 Task: Look for space in Kassel, Germany from 12th July, 2023 to 16th July, 2023 for 8 adults in price range Rs.10000 to Rs.16000. Place can be private room with 8 bedrooms having 8 beds and 8 bathrooms. Property type can be house, flat, guest house, hotel. Amenities needed are: wifi, TV, free parkinig on premises, gym, breakfast. Booking option can be shelf check-in. Required host language is English.
Action: Mouse moved to (474, 115)
Screenshot: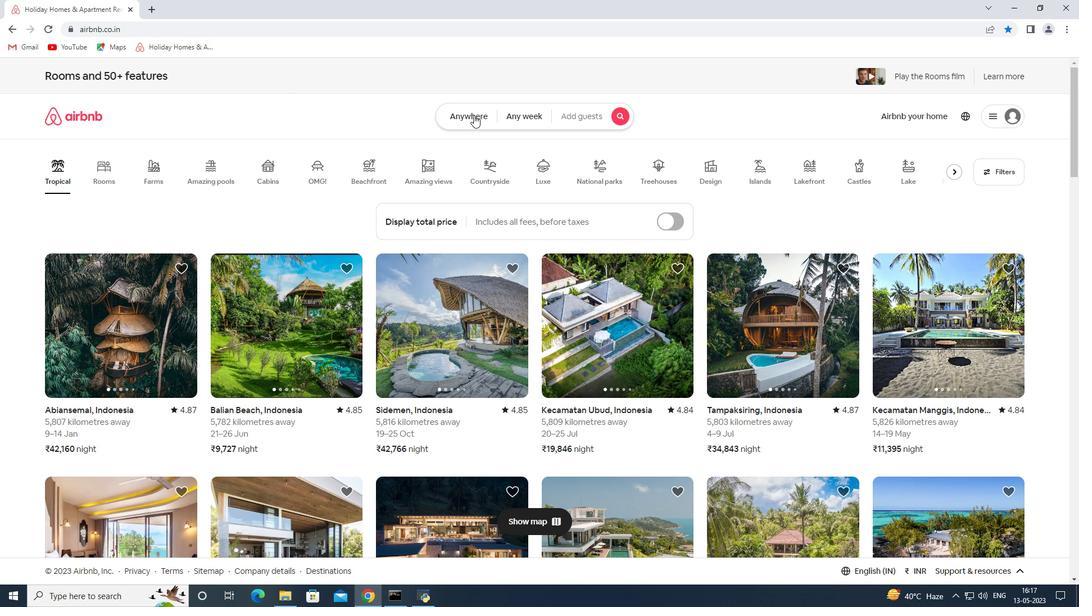 
Action: Mouse pressed left at (474, 115)
Screenshot: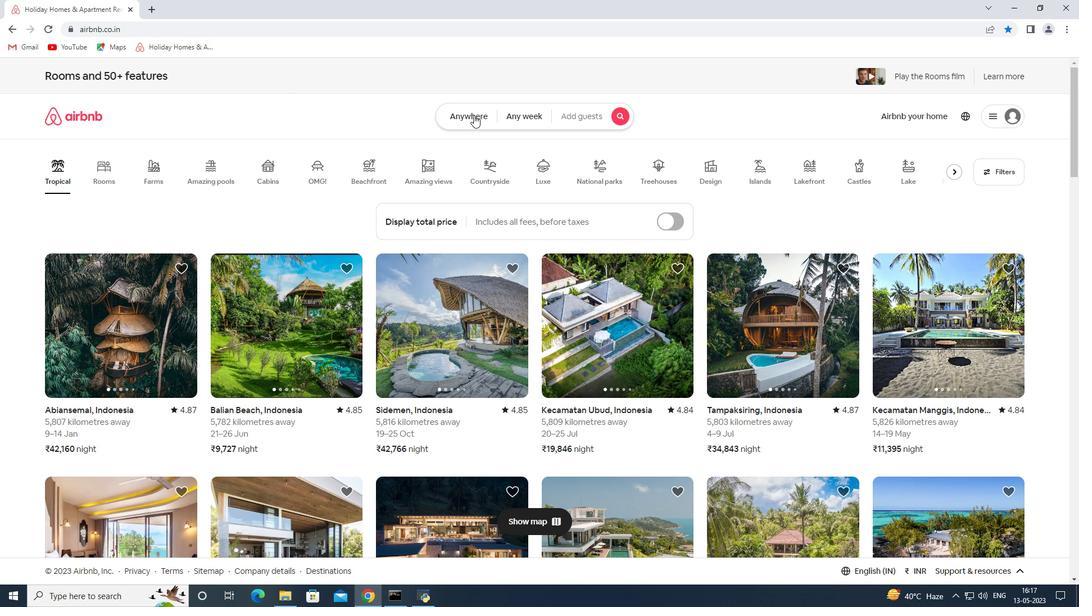 
Action: Mouse moved to (391, 159)
Screenshot: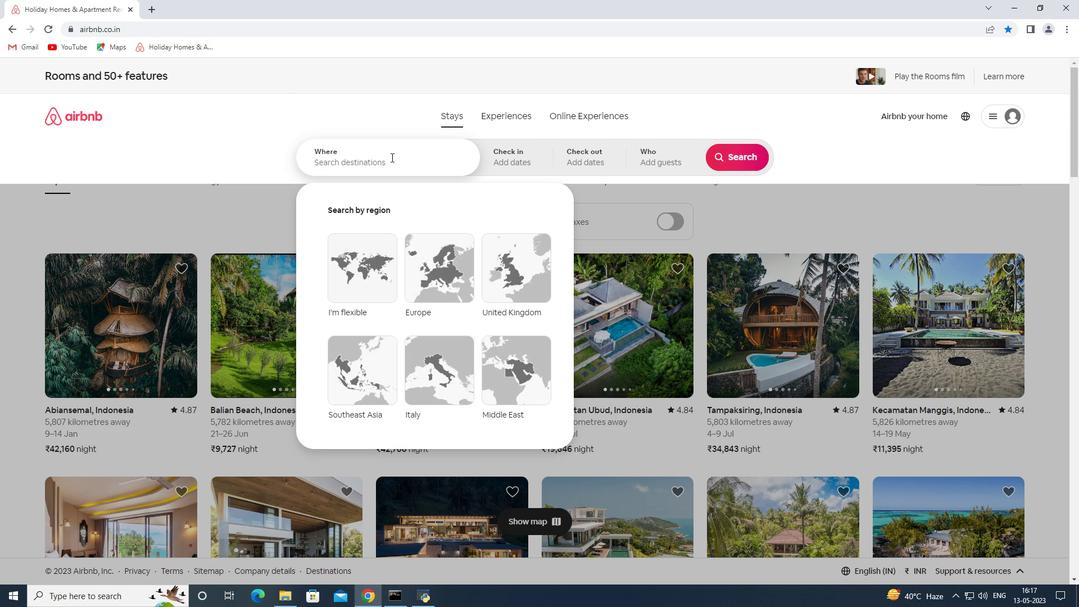
Action: Mouse pressed left at (391, 159)
Screenshot: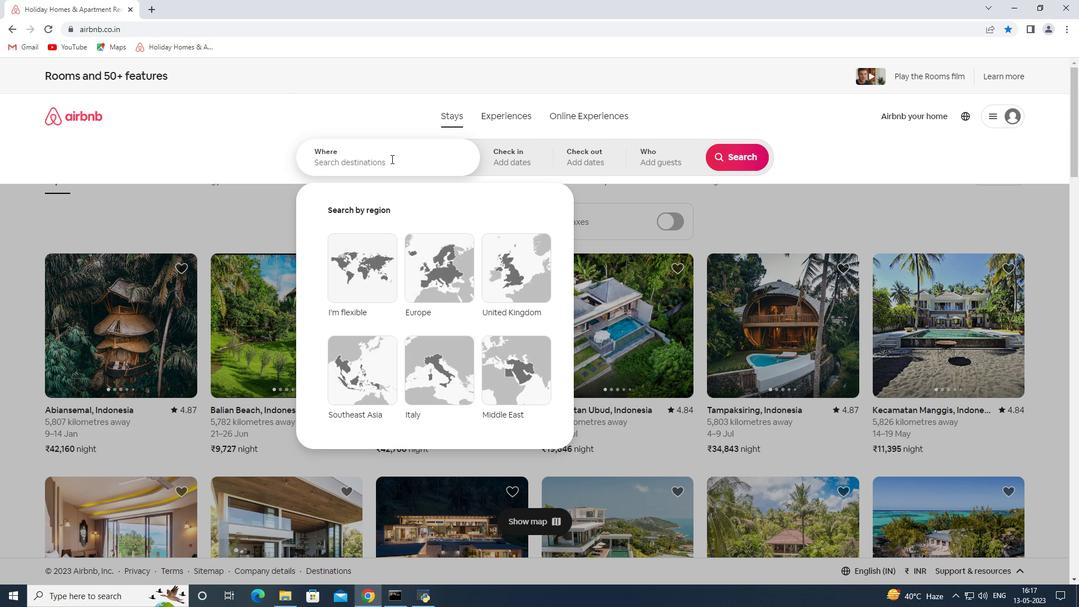 
Action: Key pressed <Key.shift_r>Kessel<Key.space><Key.shift>Ger
Screenshot: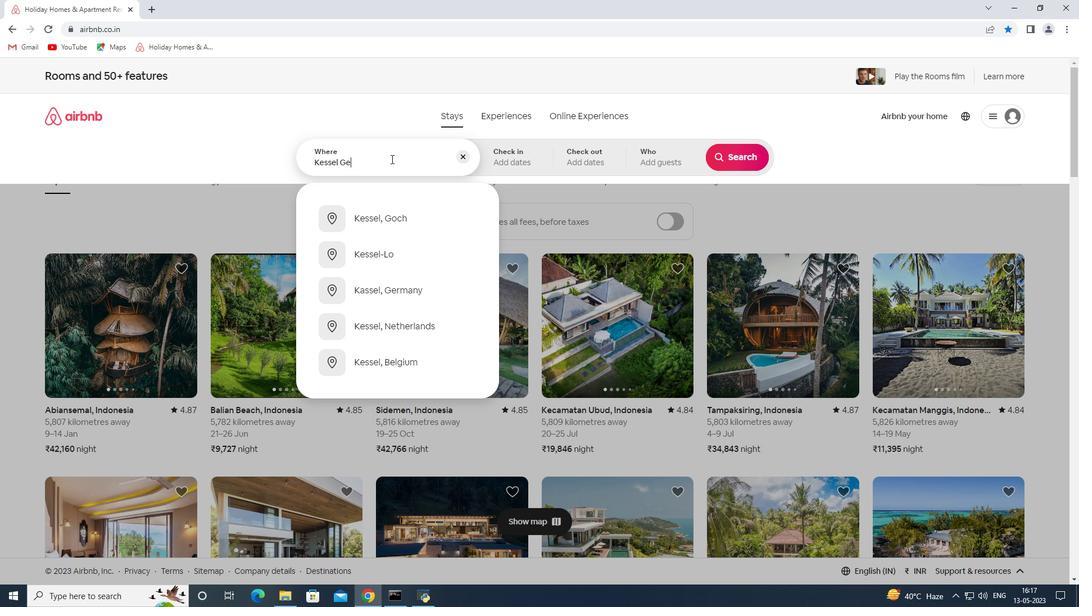 
Action: Mouse moved to (420, 223)
Screenshot: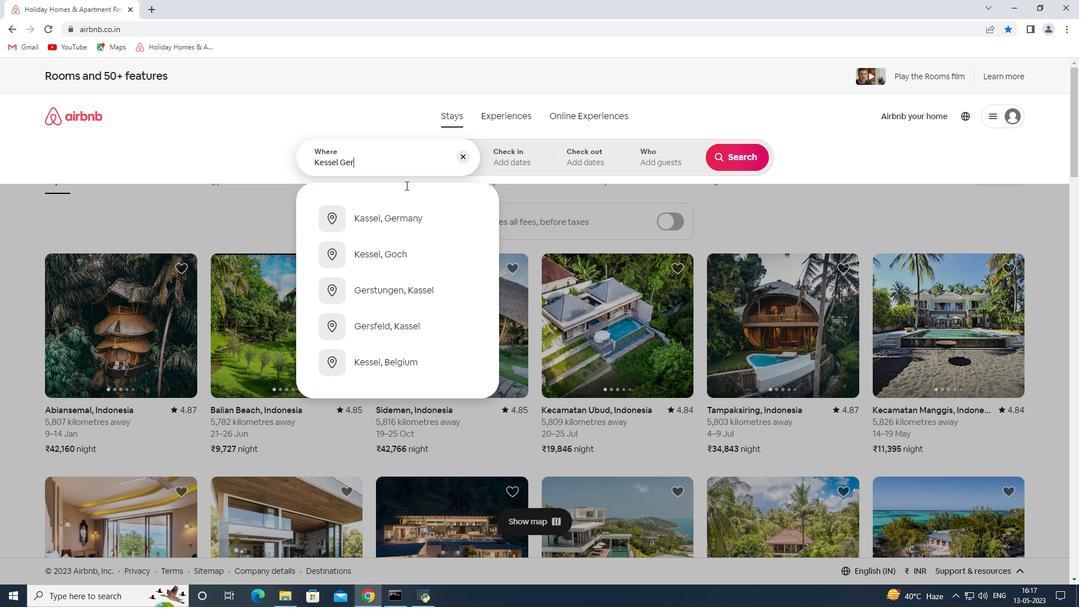 
Action: Mouse pressed left at (420, 223)
Screenshot: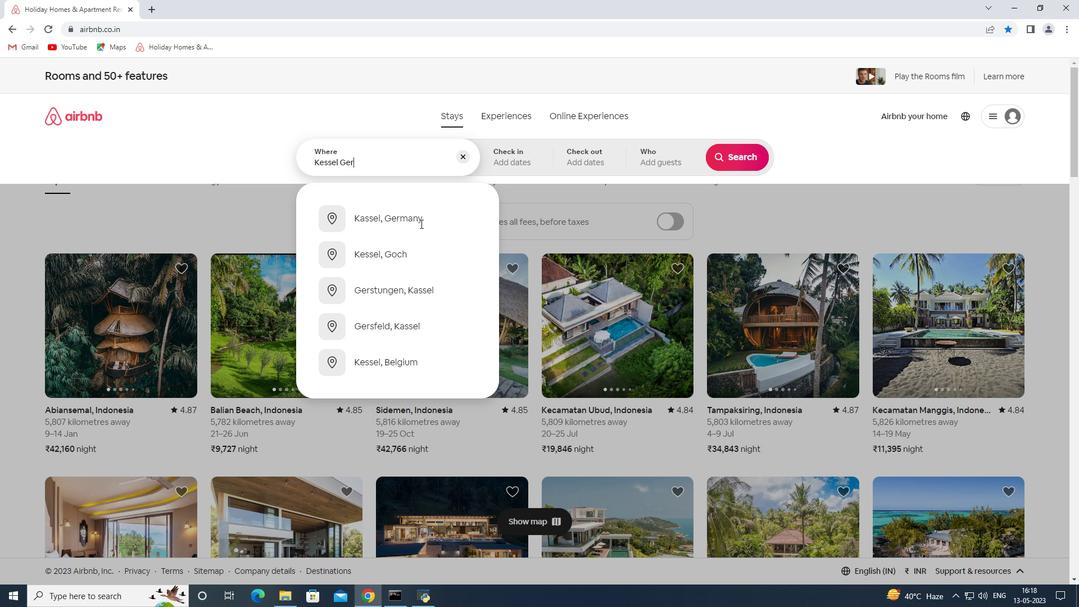 
Action: Mouse moved to (734, 248)
Screenshot: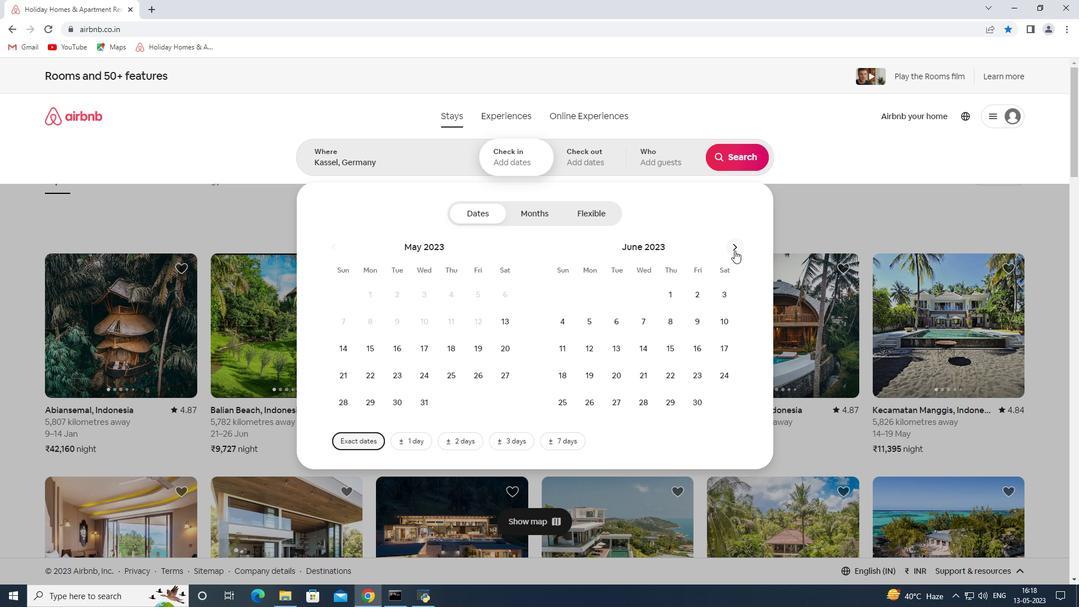 
Action: Mouse pressed left at (734, 248)
Screenshot: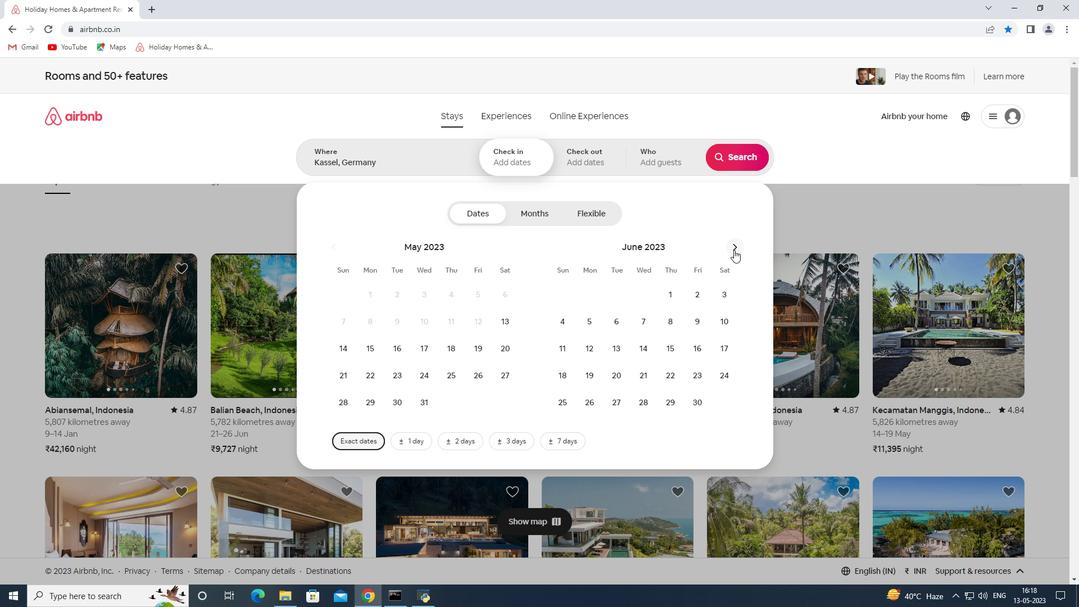 
Action: Mouse moved to (646, 351)
Screenshot: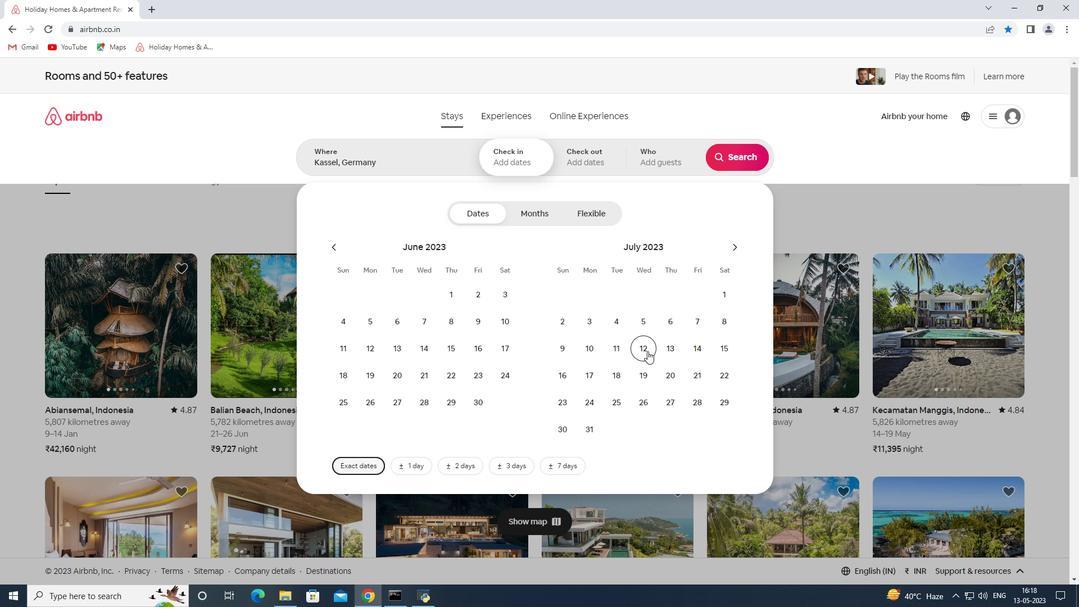 
Action: Mouse pressed left at (646, 351)
Screenshot: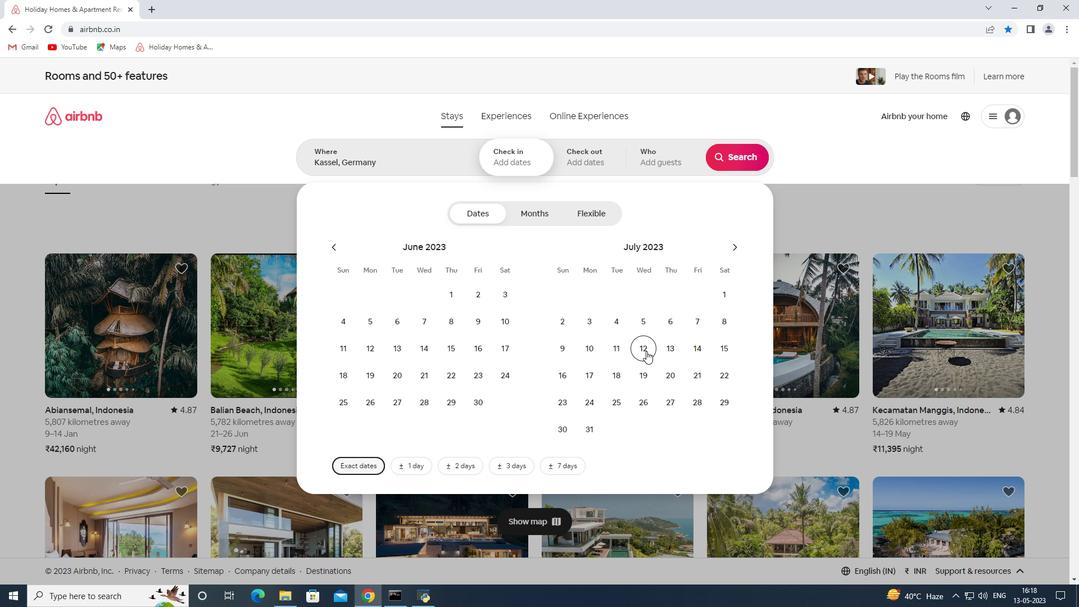 
Action: Mouse moved to (566, 376)
Screenshot: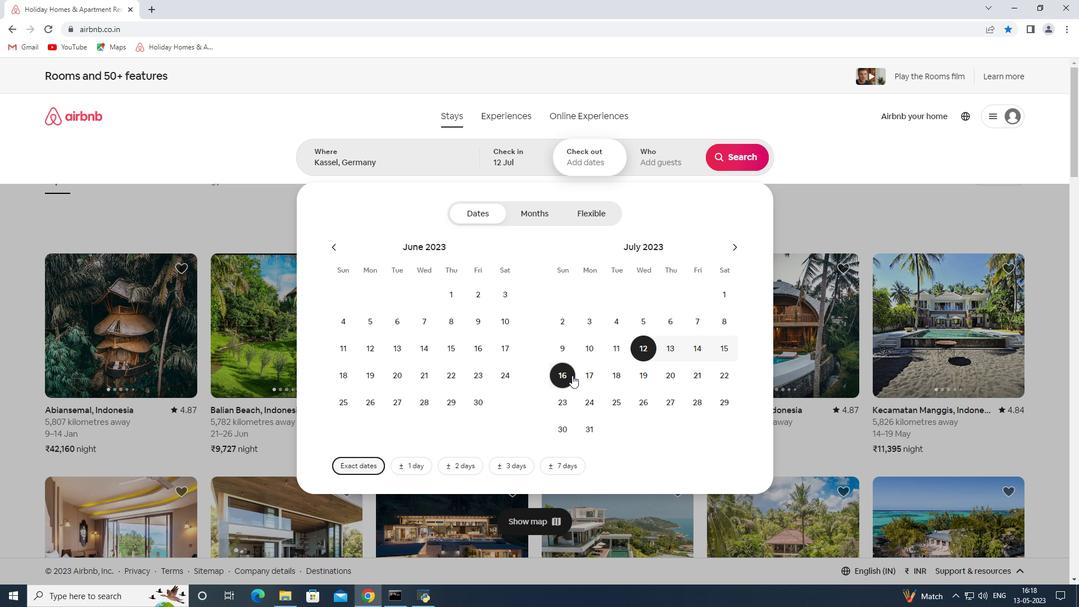 
Action: Mouse pressed left at (566, 376)
Screenshot: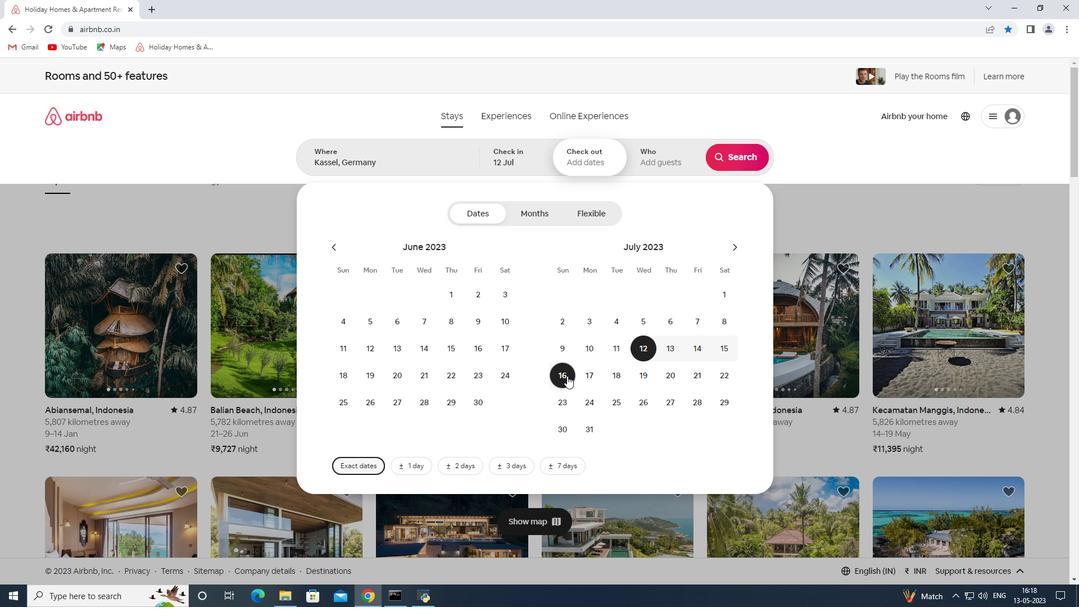 
Action: Mouse moved to (657, 163)
Screenshot: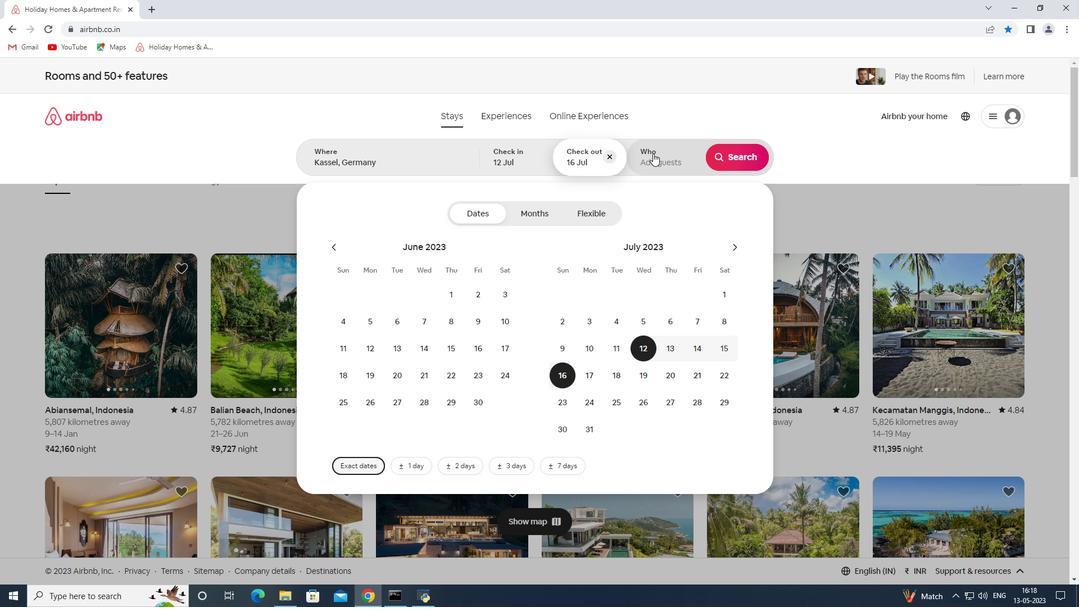 
Action: Mouse pressed left at (657, 163)
Screenshot: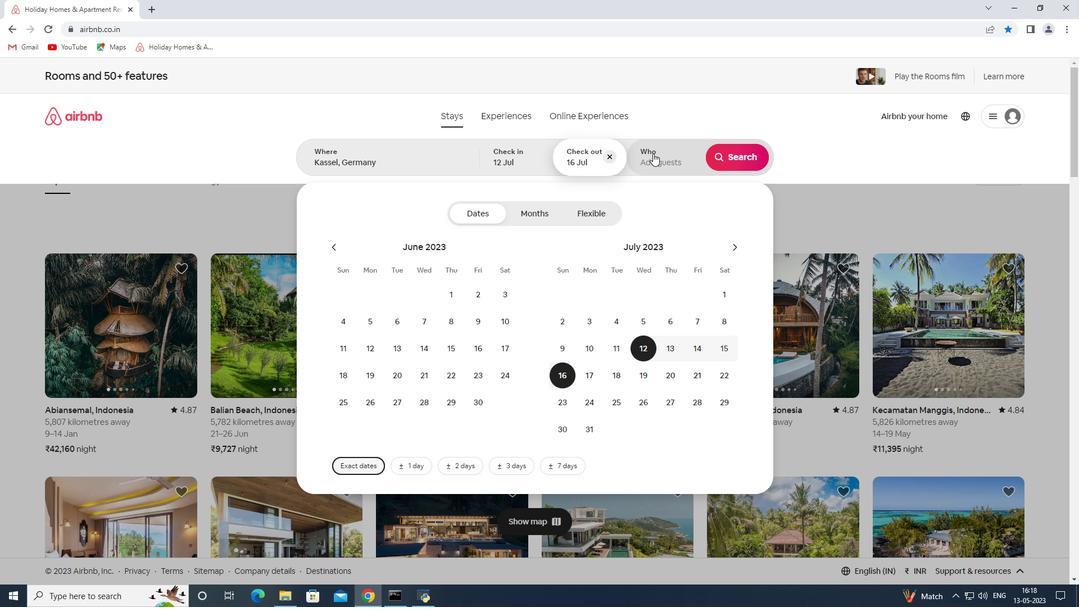 
Action: Mouse moved to (741, 212)
Screenshot: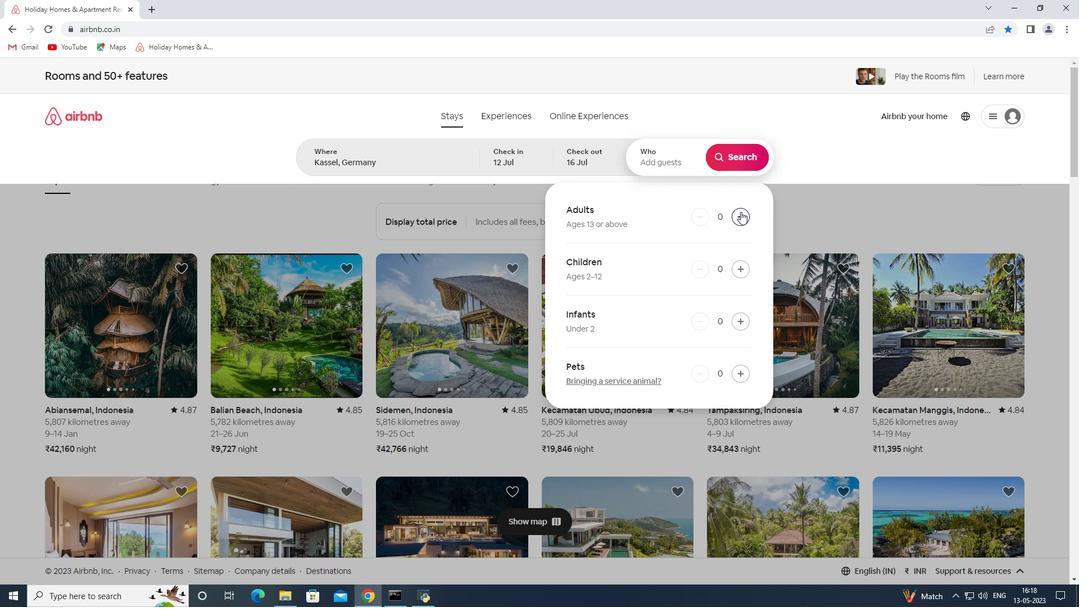 
Action: Mouse pressed left at (741, 212)
Screenshot: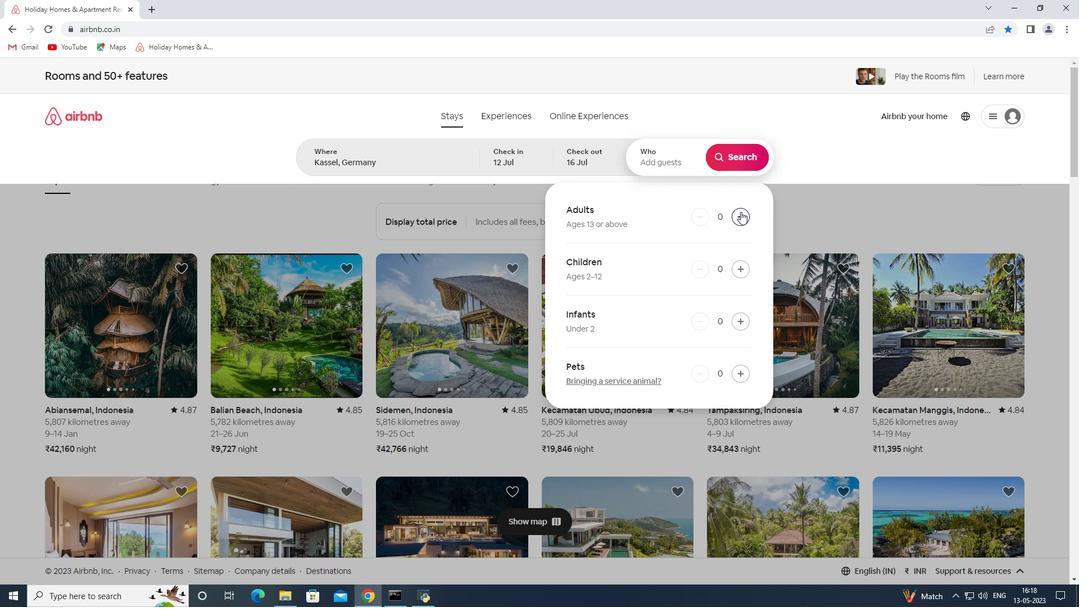 
Action: Mouse pressed left at (741, 212)
Screenshot: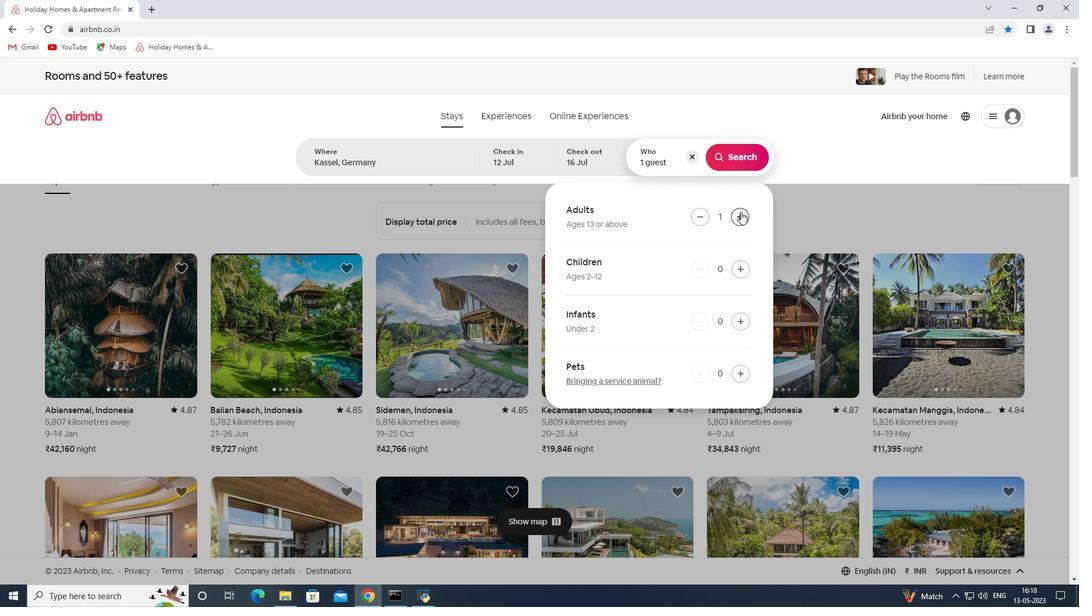 
Action: Mouse moved to (741, 212)
Screenshot: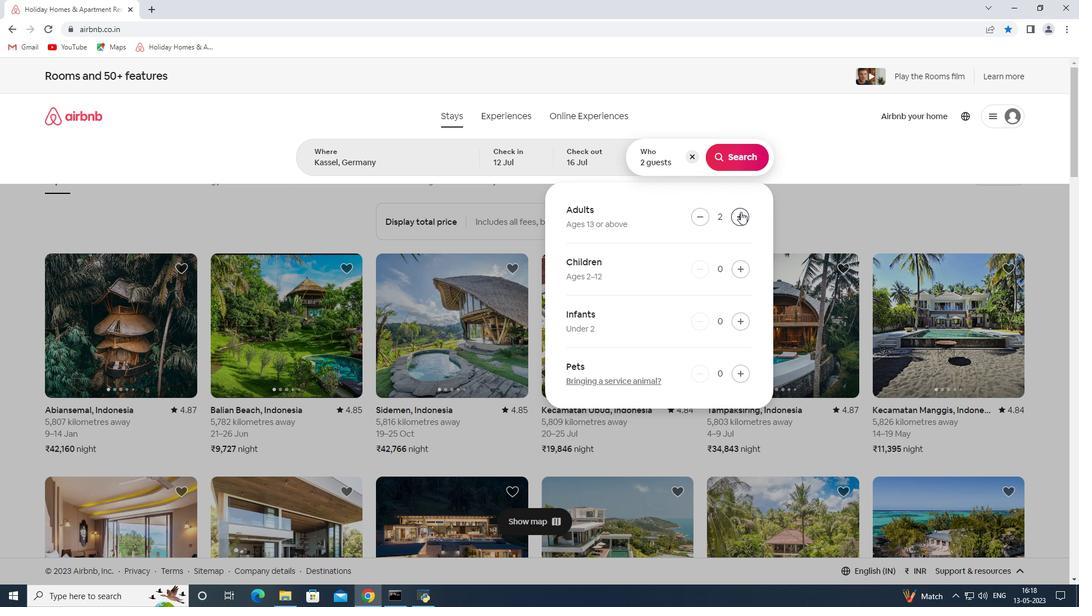 
Action: Mouse pressed left at (741, 212)
Screenshot: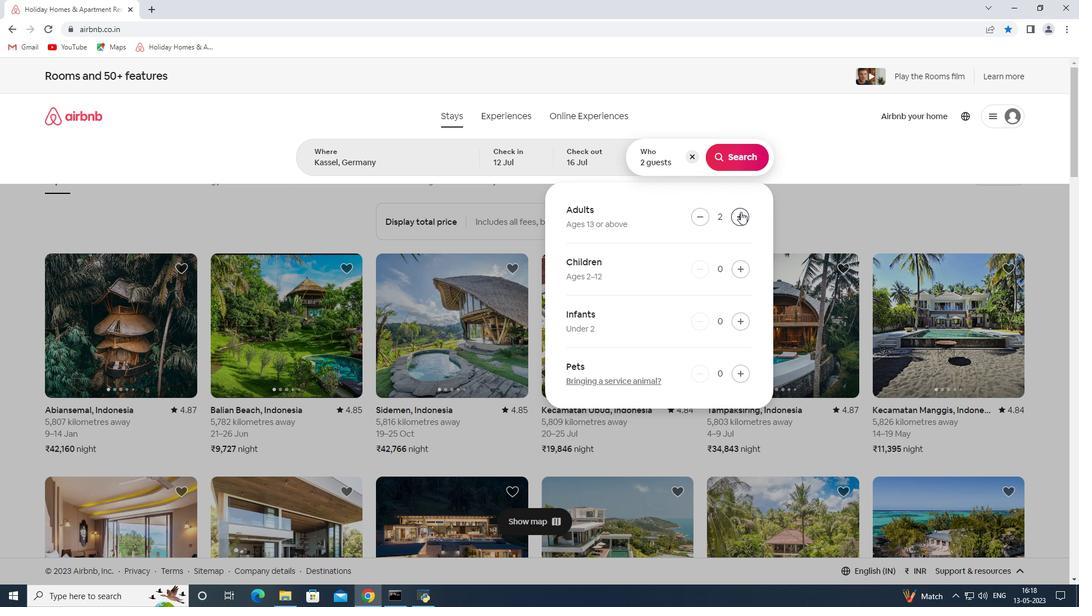
Action: Mouse pressed left at (741, 212)
Screenshot: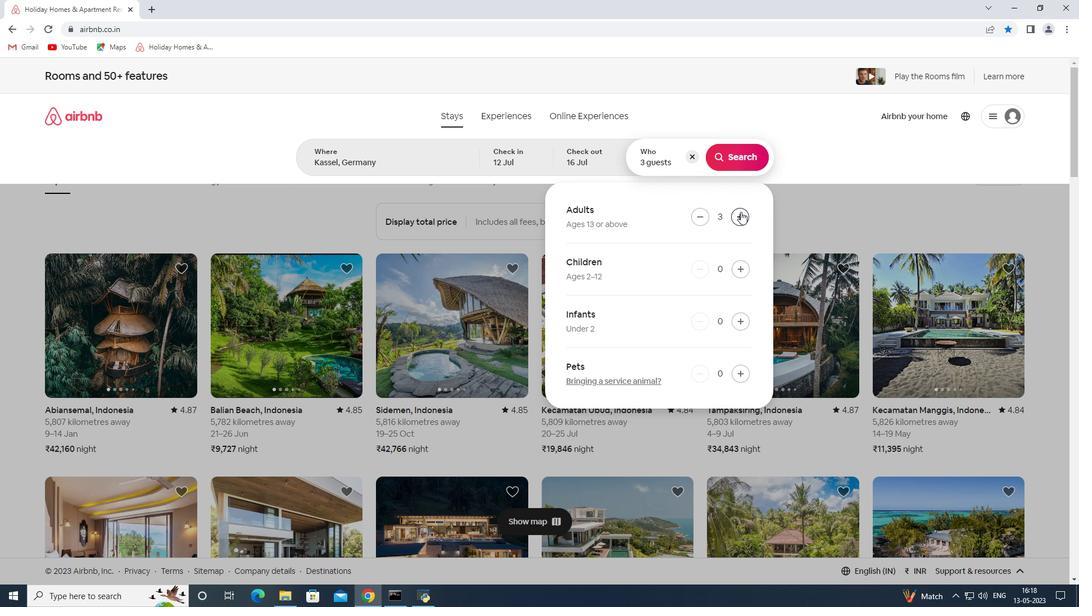 
Action: Mouse pressed left at (741, 212)
Screenshot: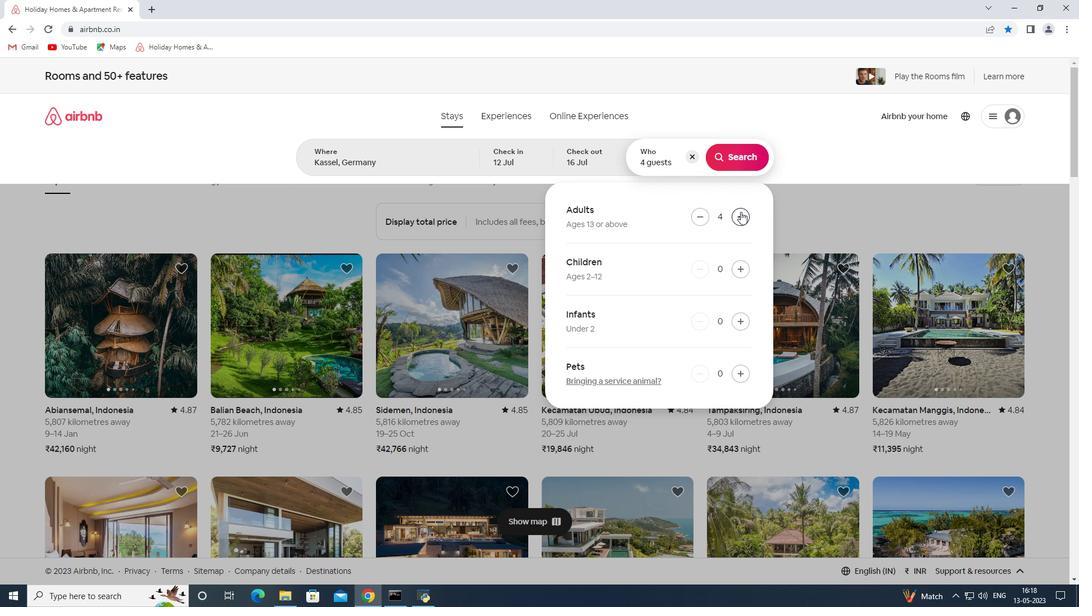 
Action: Mouse pressed left at (741, 212)
Screenshot: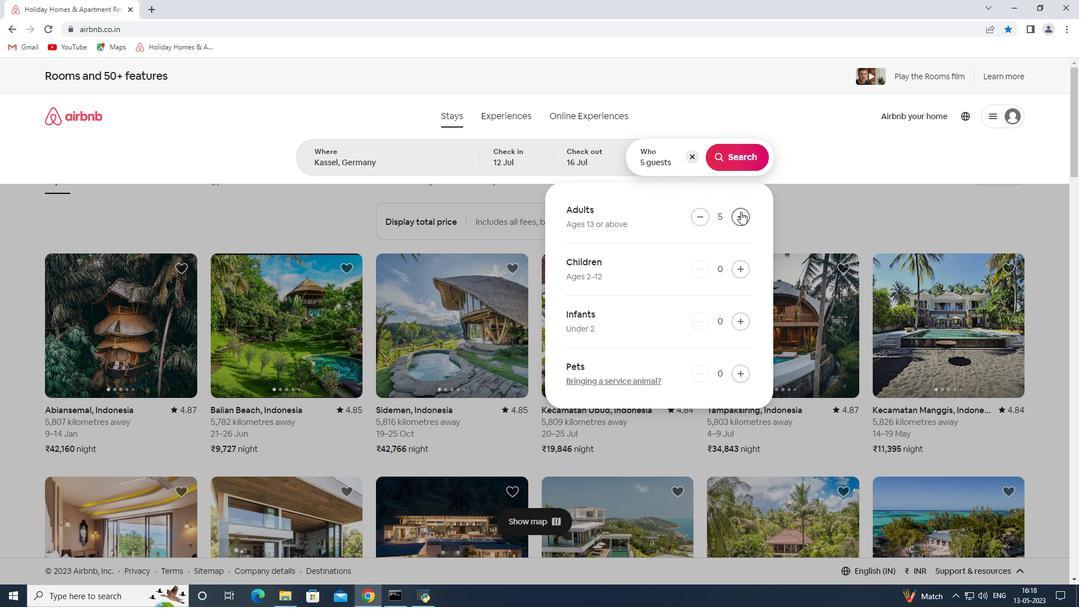 
Action: Mouse pressed left at (741, 212)
Screenshot: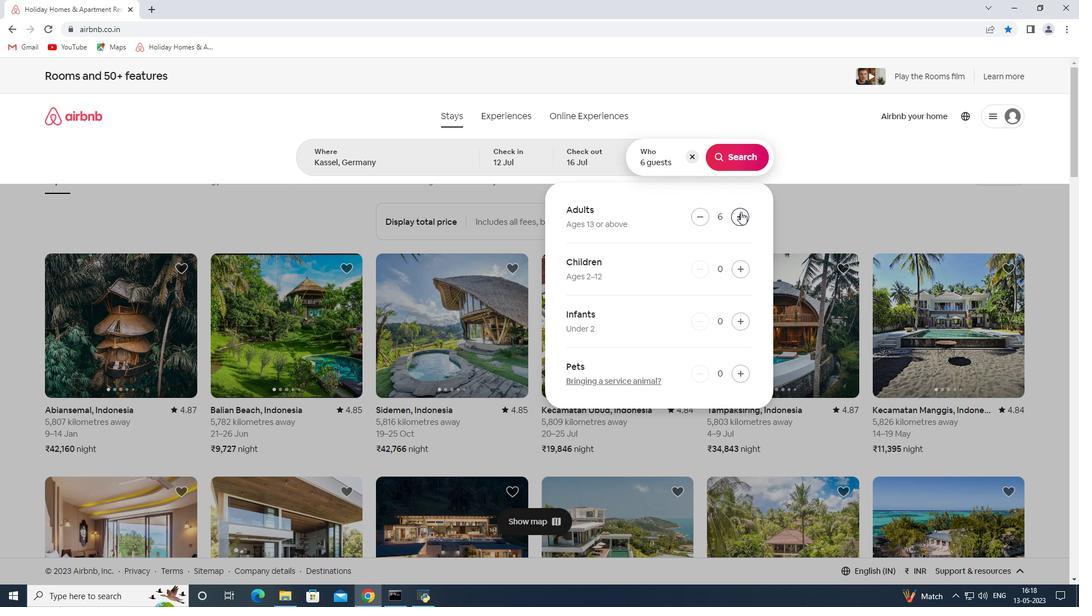 
Action: Mouse pressed left at (741, 212)
Screenshot: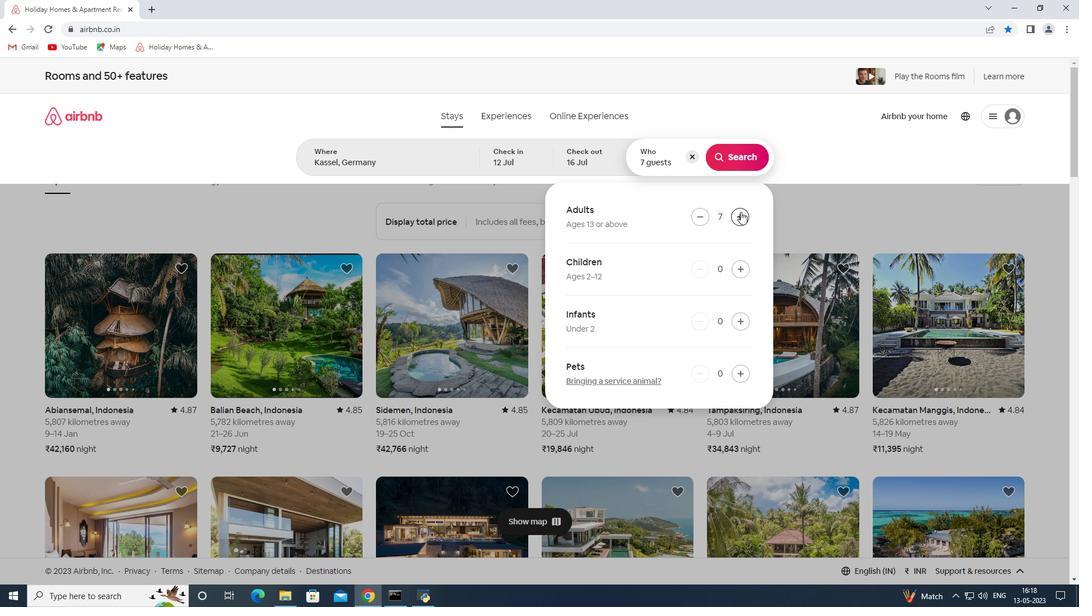 
Action: Mouse moved to (733, 162)
Screenshot: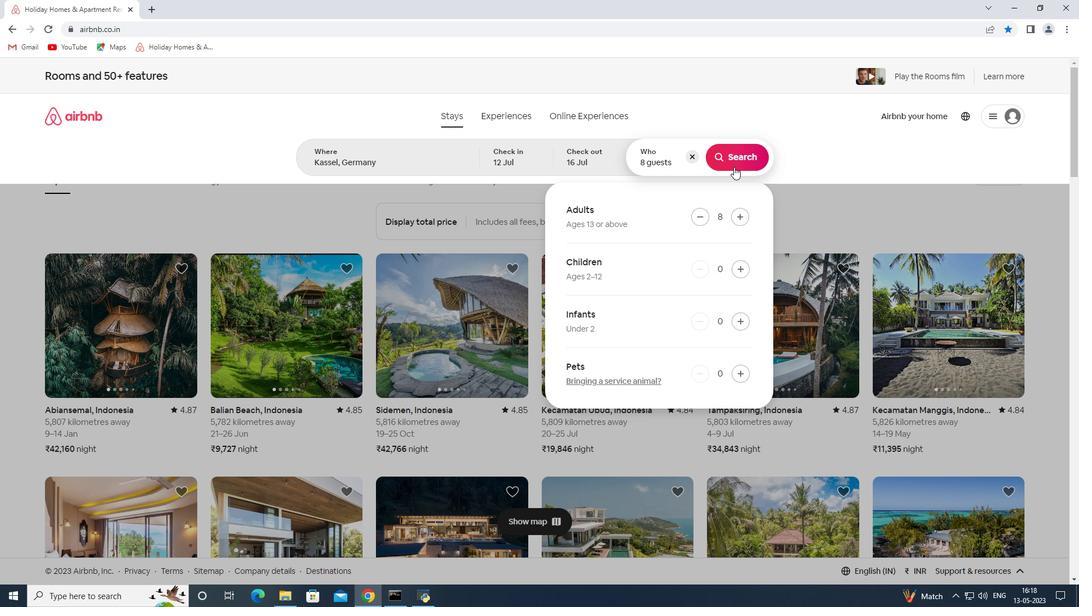 
Action: Mouse pressed left at (733, 162)
Screenshot: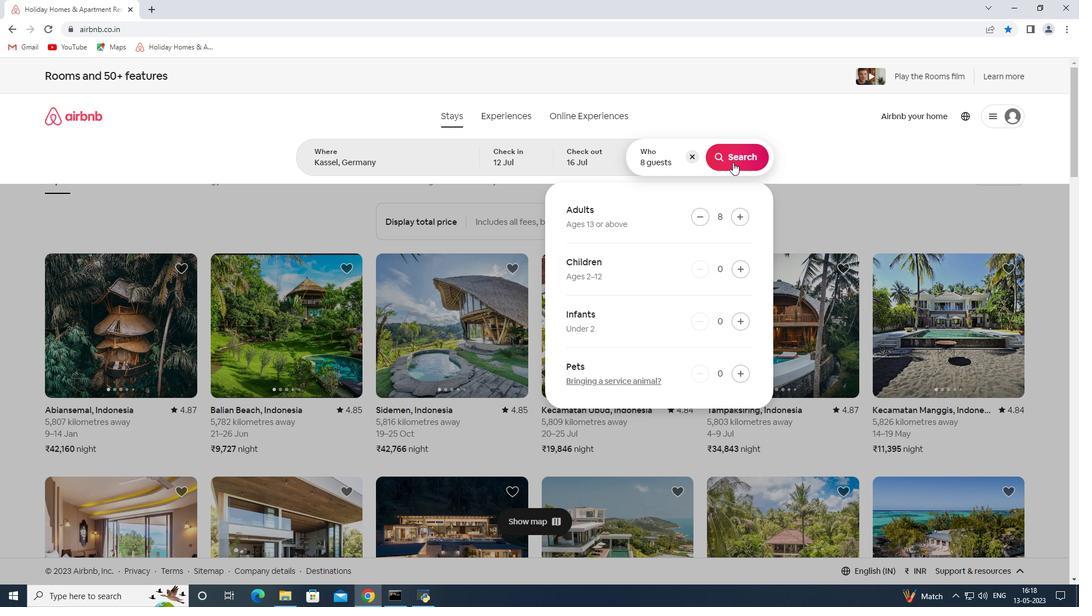 
Action: Mouse moved to (1019, 131)
Screenshot: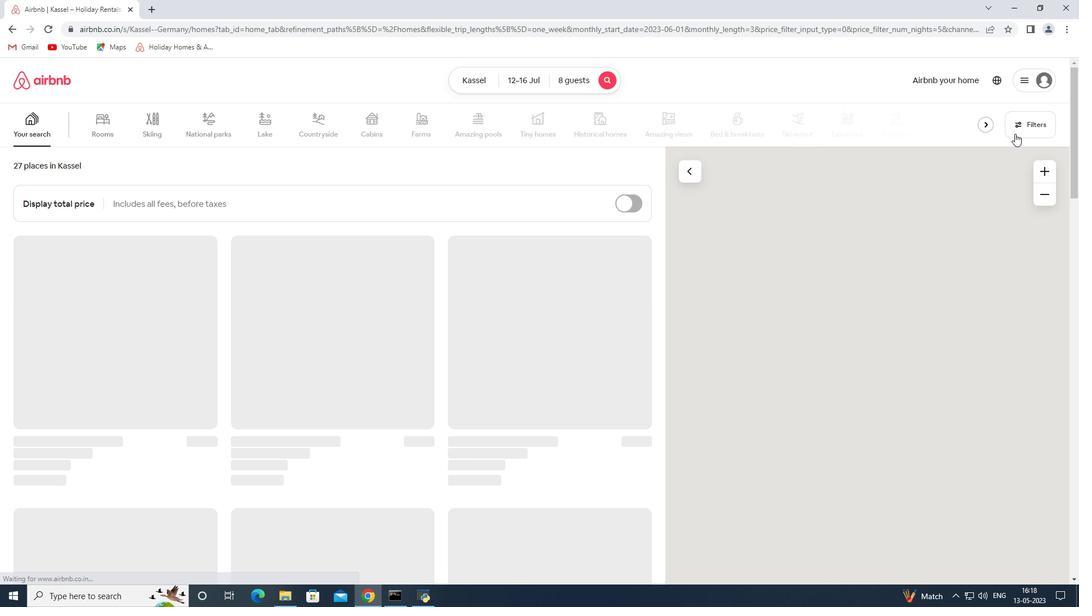 
Action: Mouse pressed left at (1019, 131)
Screenshot: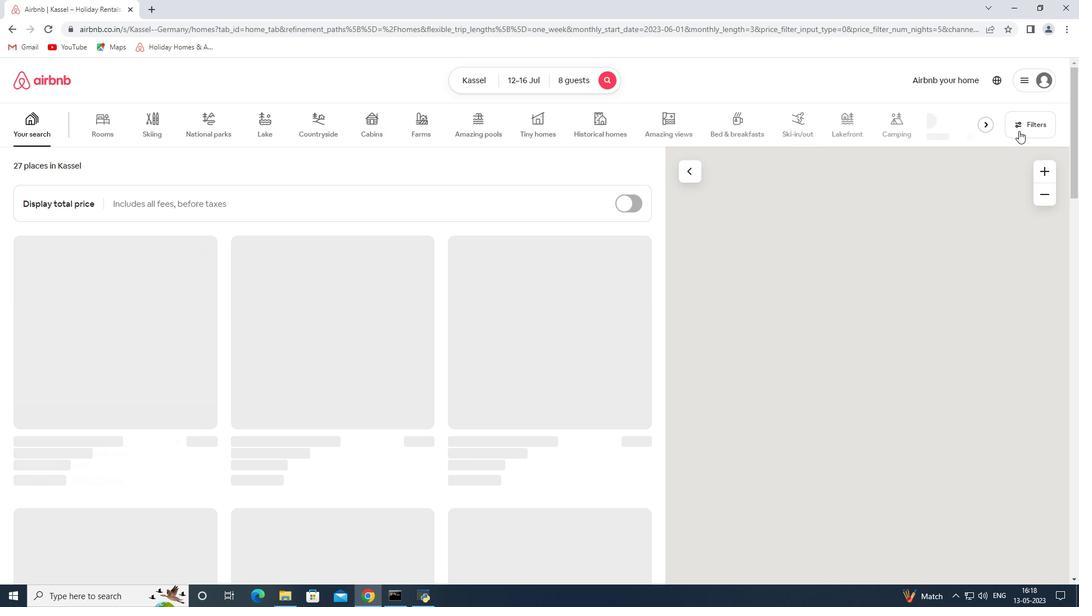
Action: Mouse moved to (394, 399)
Screenshot: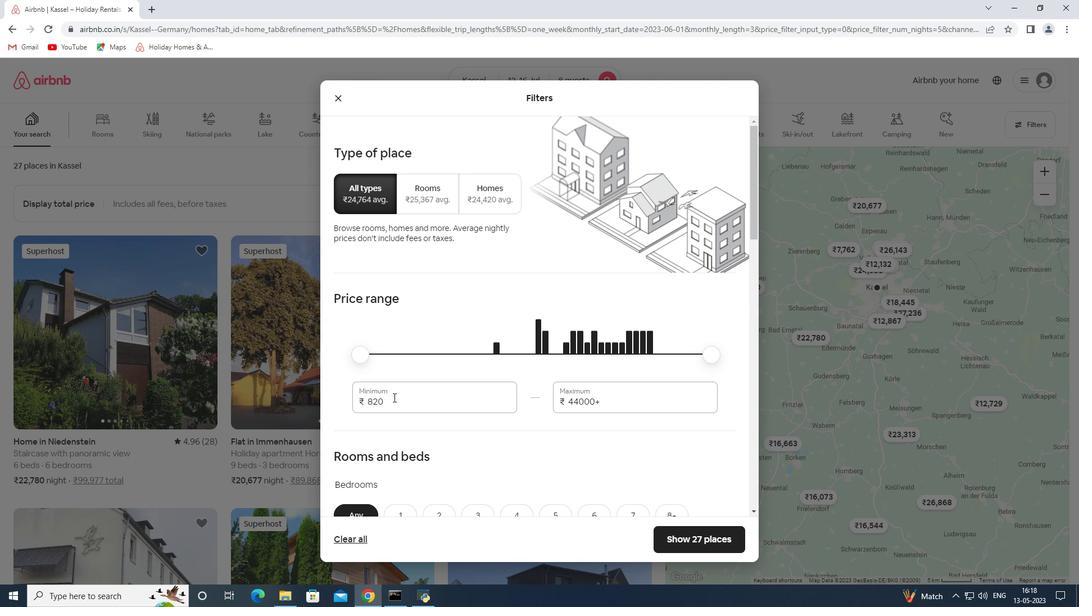 
Action: Mouse pressed left at (394, 399)
Screenshot: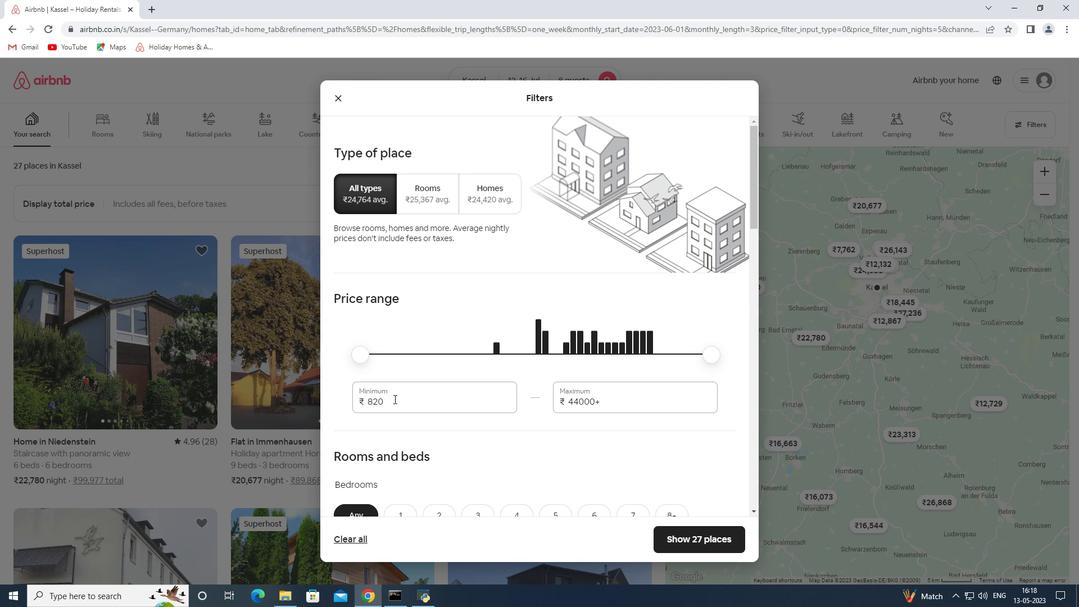 
Action: Mouse pressed left at (394, 399)
Screenshot: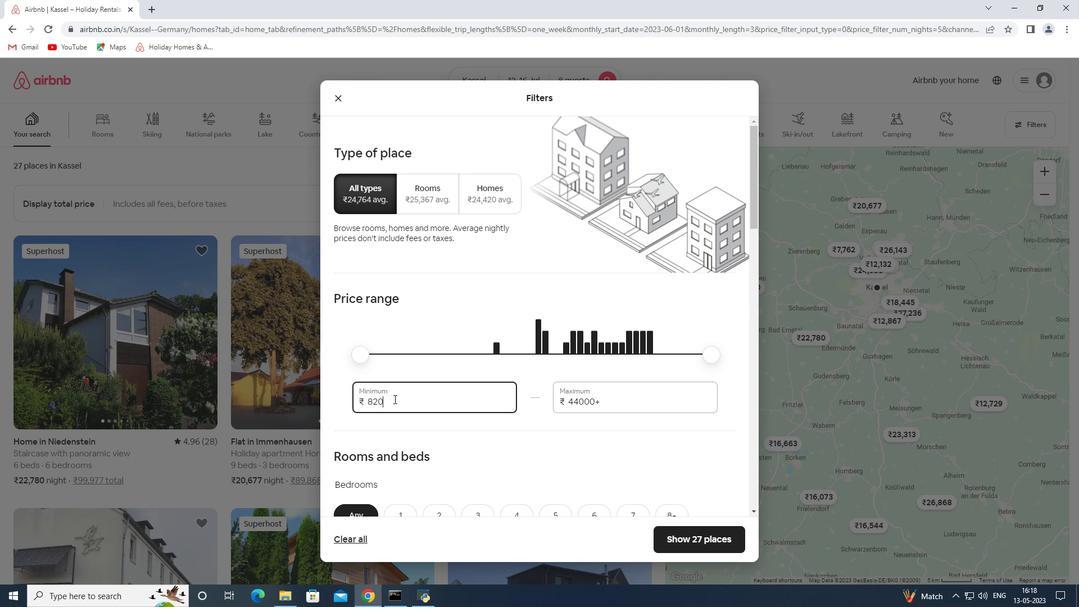 
Action: Key pressed 10000<Key.tab>16000
Screenshot: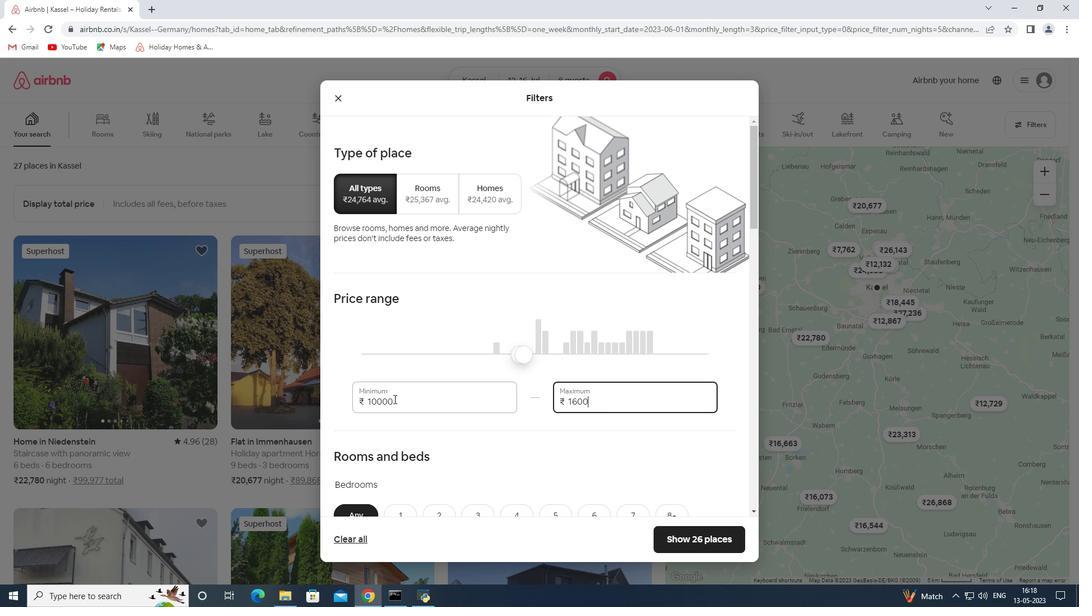 
Action: Mouse moved to (397, 344)
Screenshot: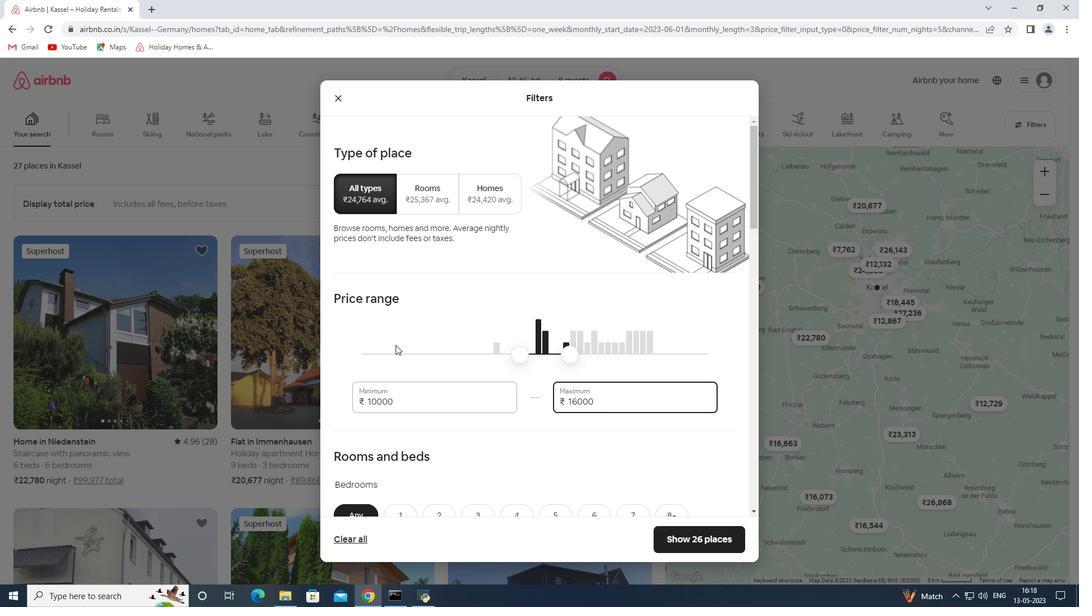 
Action: Mouse scrolled (397, 344) with delta (0, 0)
Screenshot: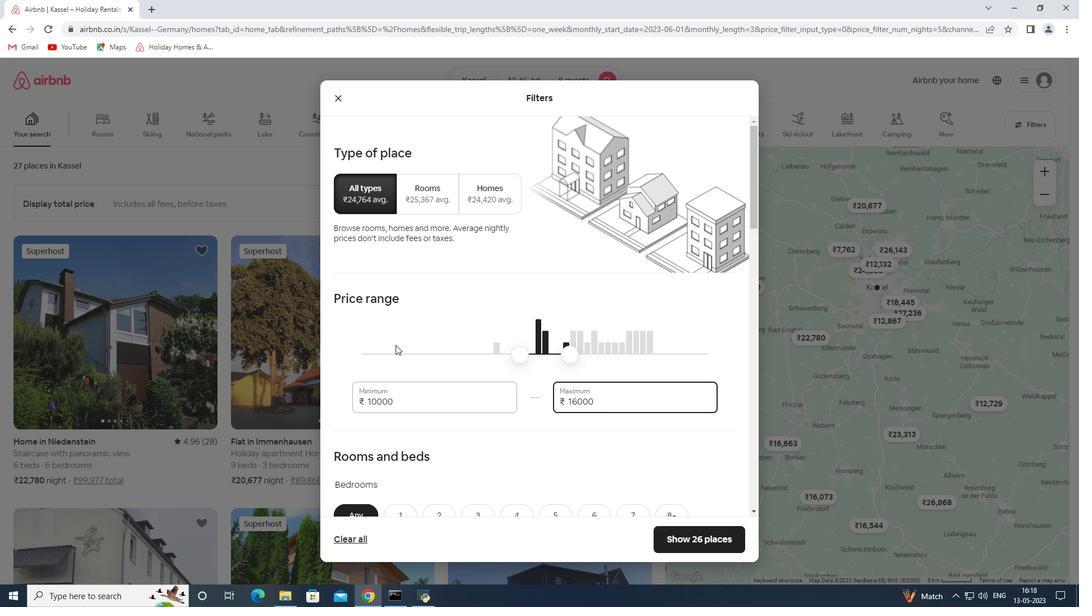 
Action: Mouse moved to (412, 339)
Screenshot: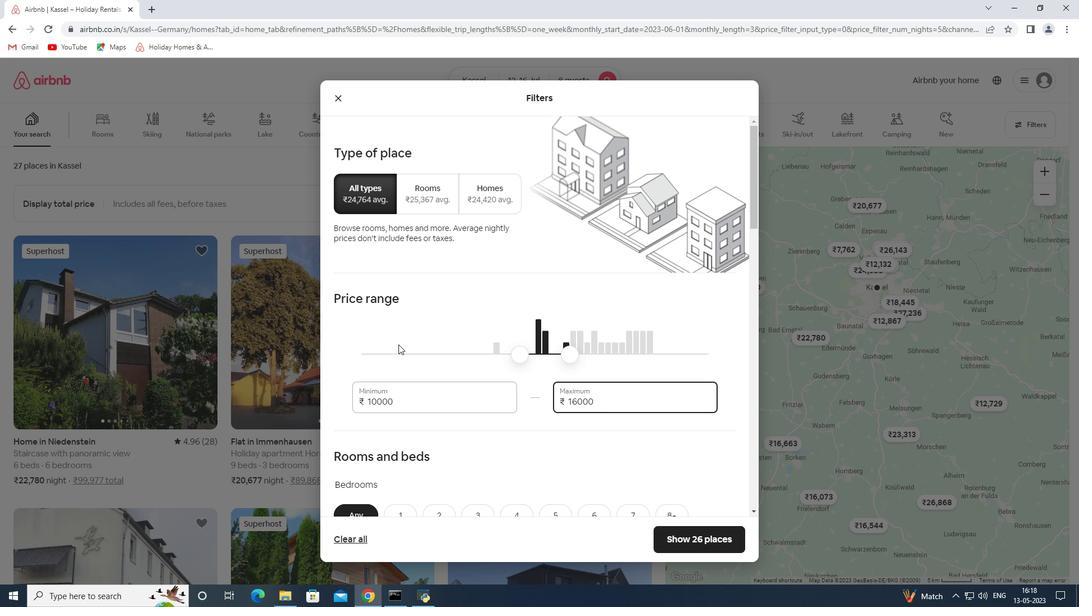 
Action: Mouse scrolled (412, 338) with delta (0, 0)
Screenshot: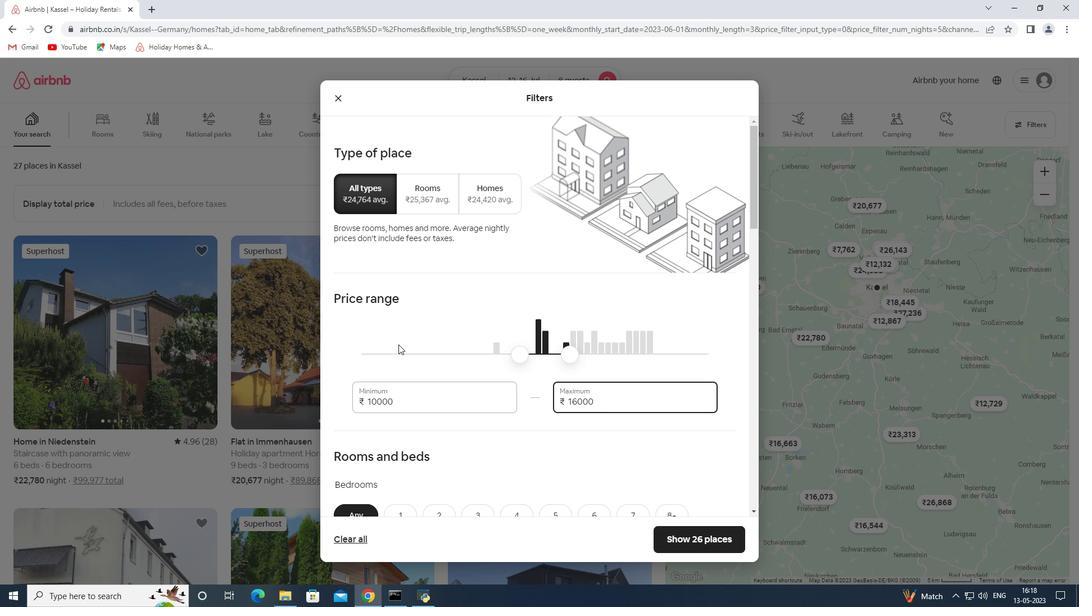 
Action: Mouse moved to (434, 332)
Screenshot: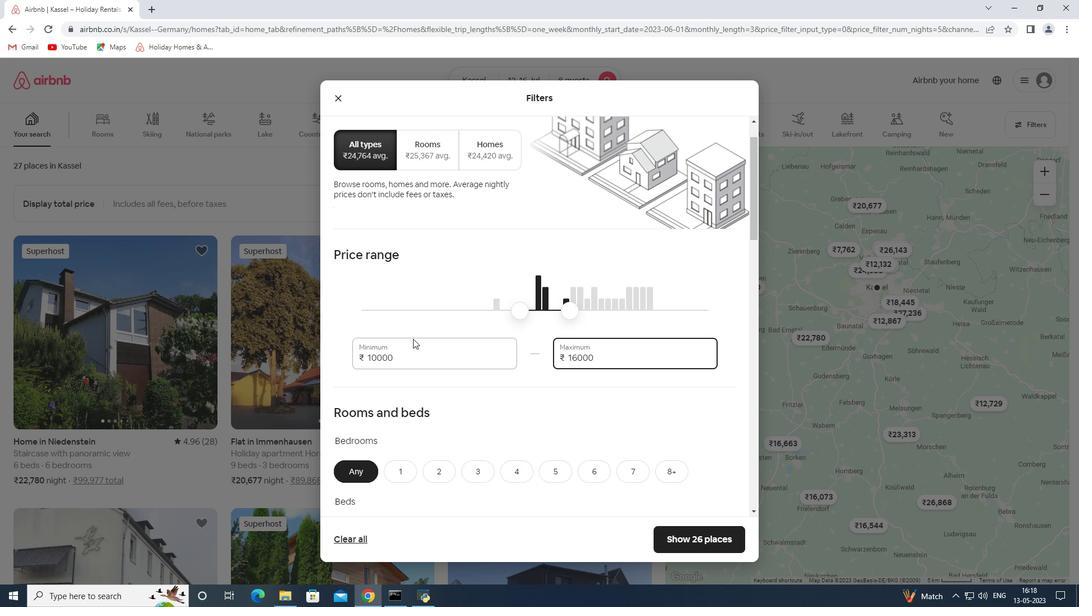 
Action: Mouse scrolled (431, 332) with delta (0, 0)
Screenshot: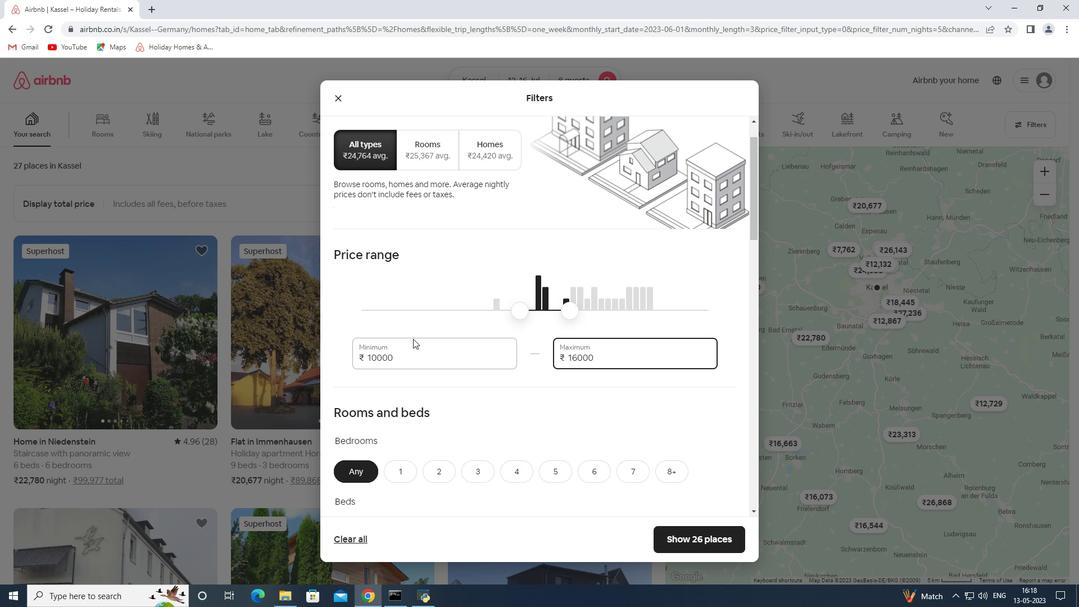 
Action: Mouse moved to (443, 329)
Screenshot: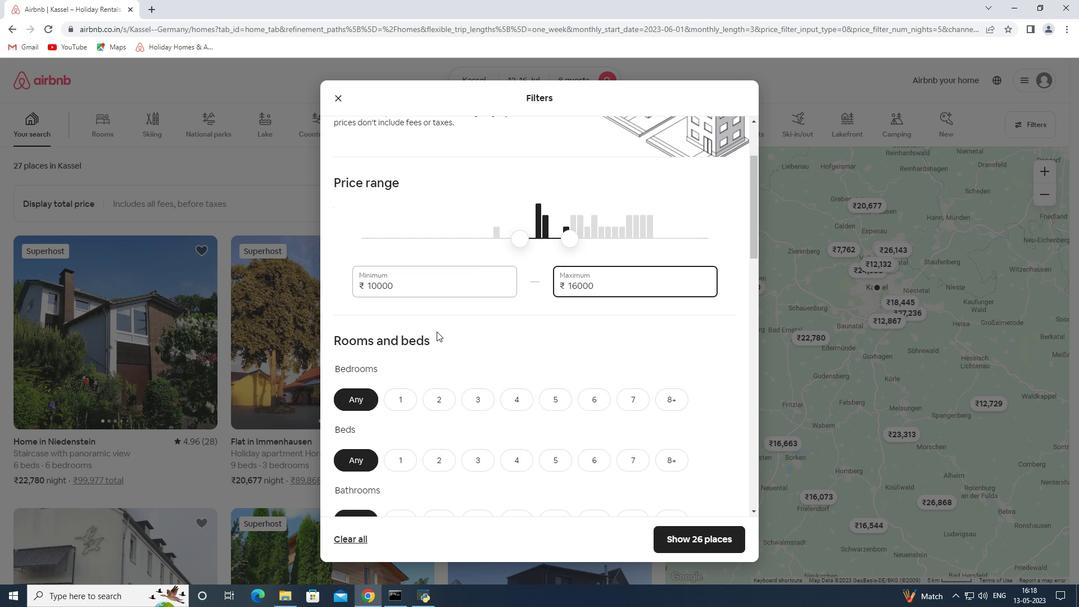
Action: Mouse scrolled (440, 330) with delta (0, 0)
Screenshot: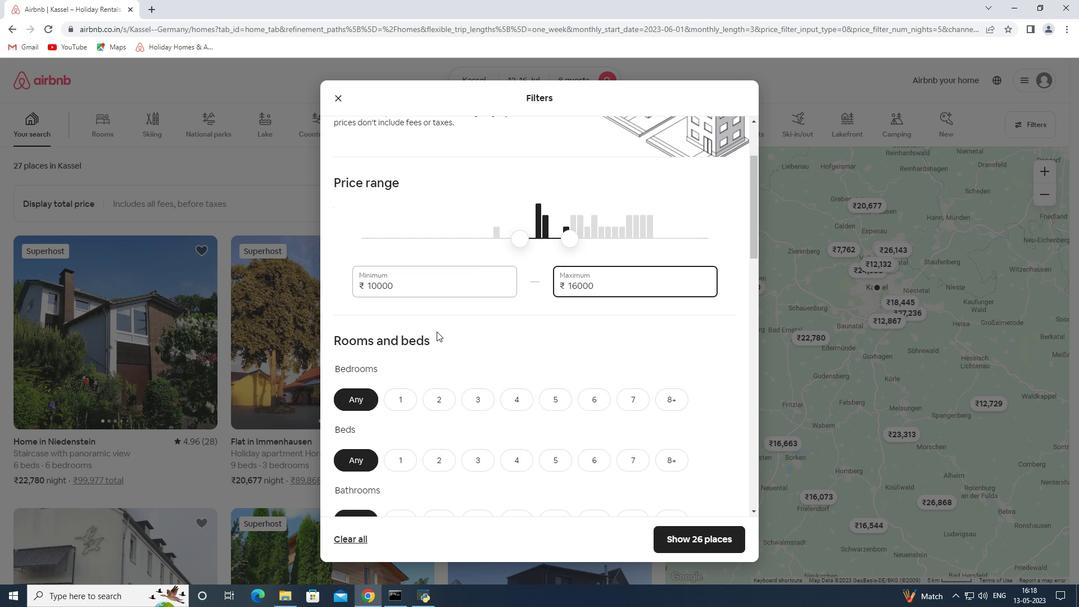 
Action: Mouse moved to (445, 328)
Screenshot: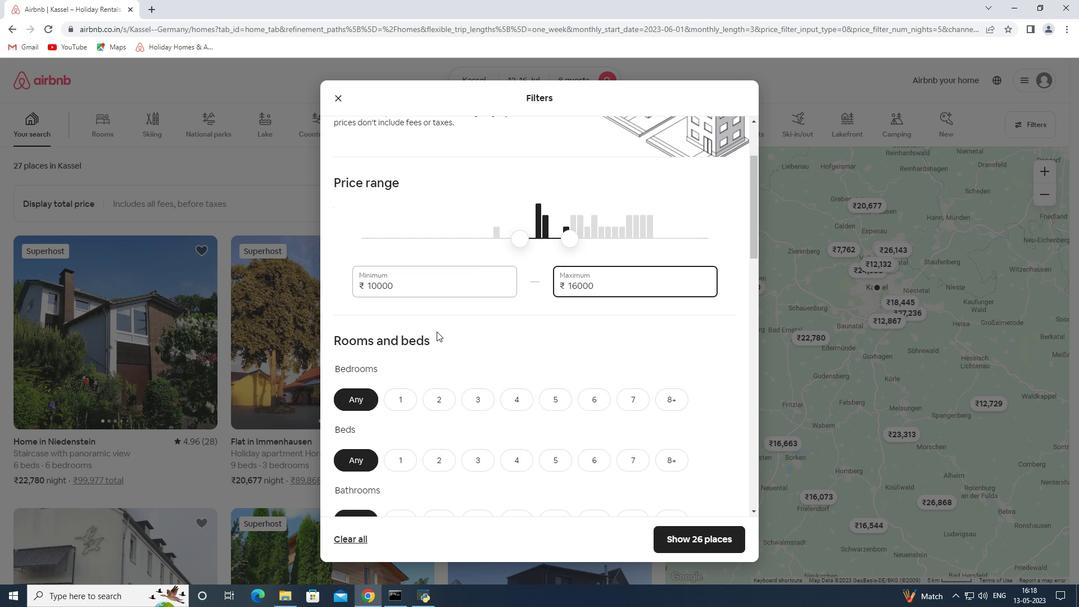 
Action: Mouse scrolled (444, 328) with delta (0, 0)
Screenshot: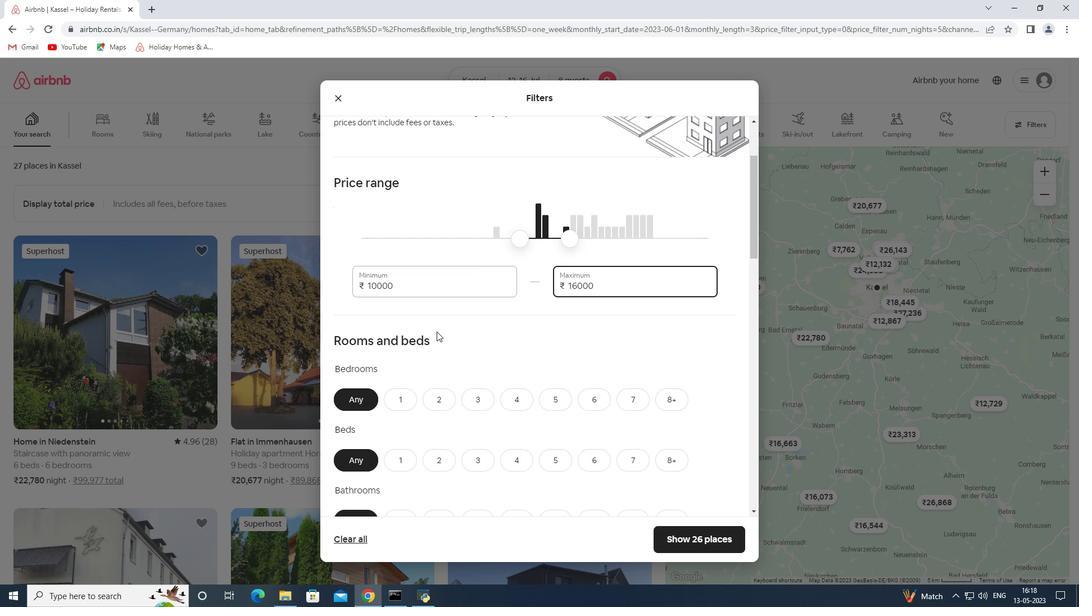 
Action: Mouse moved to (668, 227)
Screenshot: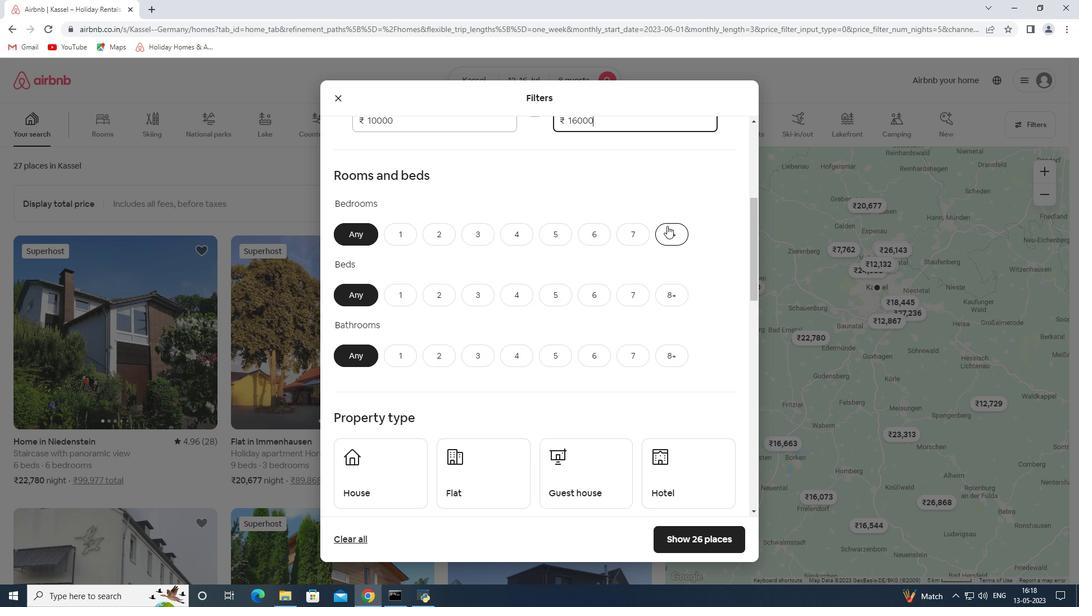 
Action: Mouse pressed left at (668, 227)
Screenshot: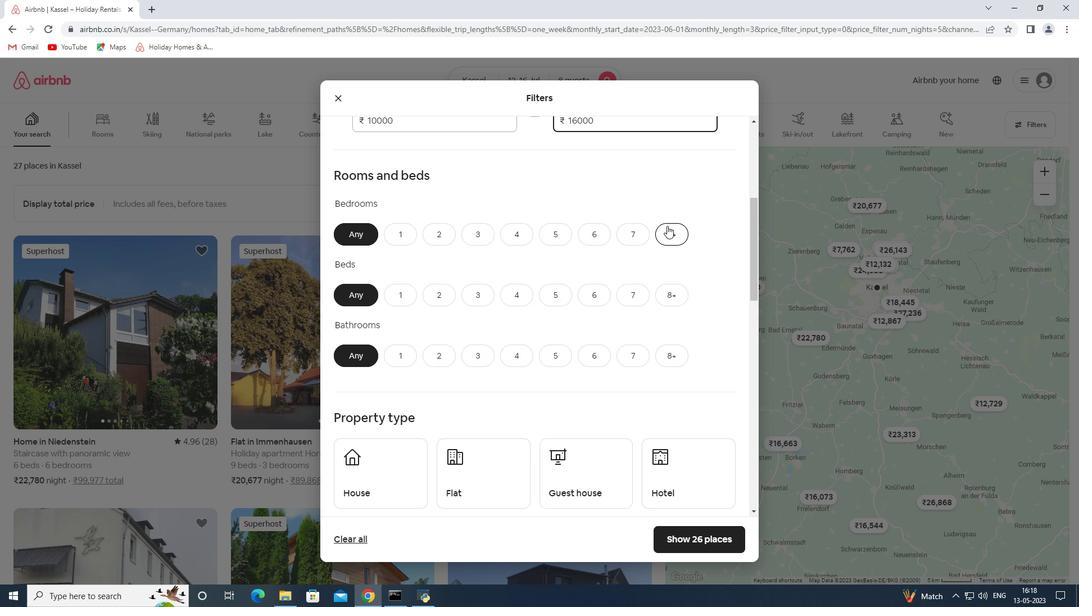 
Action: Mouse moved to (672, 292)
Screenshot: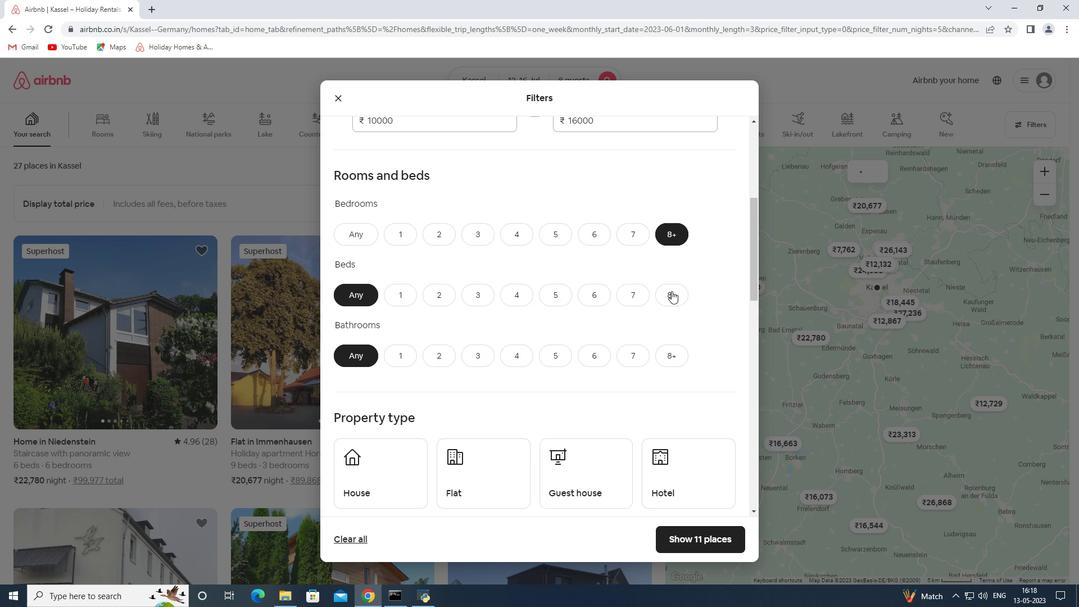 
Action: Mouse pressed left at (672, 292)
Screenshot: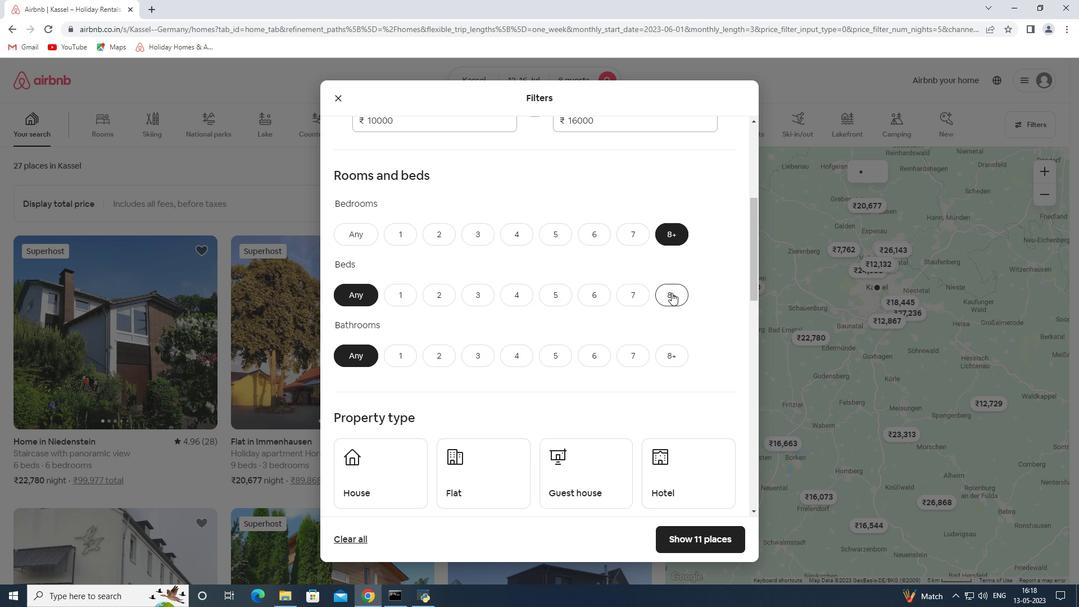 
Action: Mouse moved to (674, 357)
Screenshot: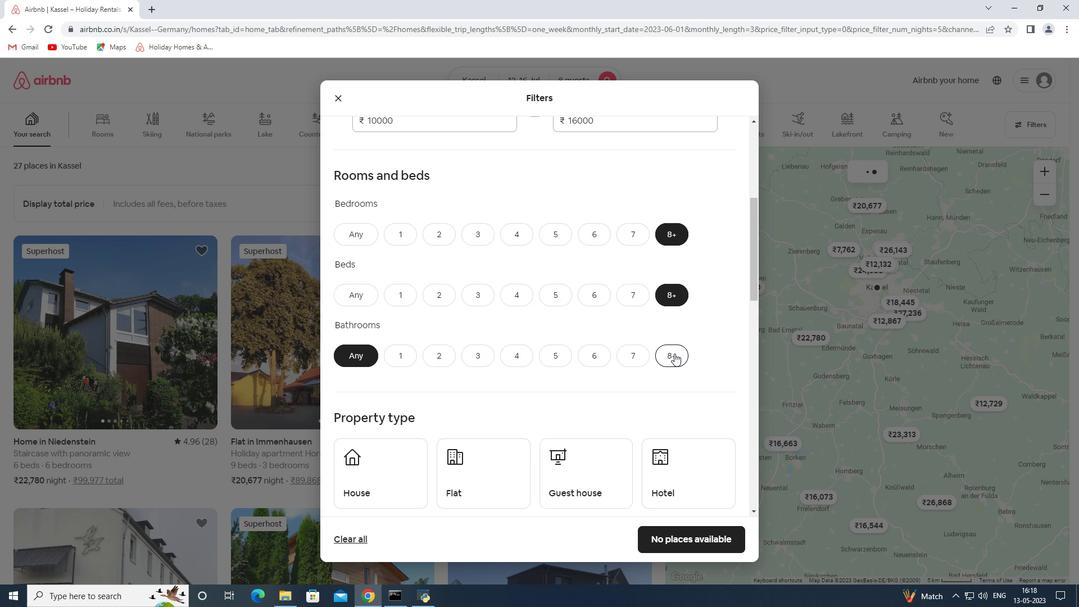 
Action: Mouse pressed left at (674, 357)
Screenshot: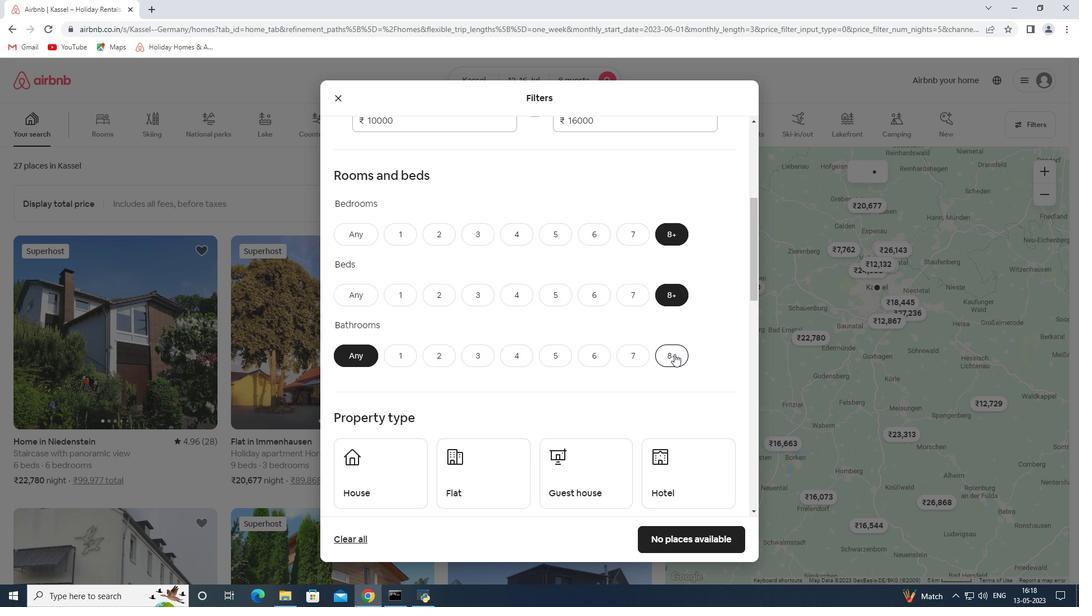 
Action: Mouse moved to (549, 309)
Screenshot: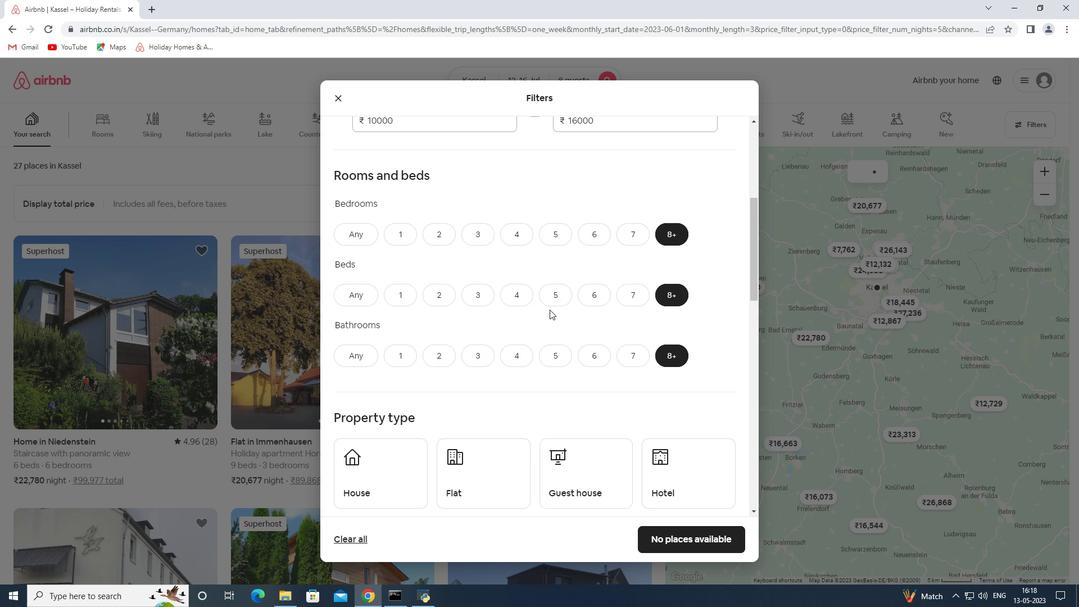 
Action: Mouse scrolled (549, 309) with delta (0, 0)
Screenshot: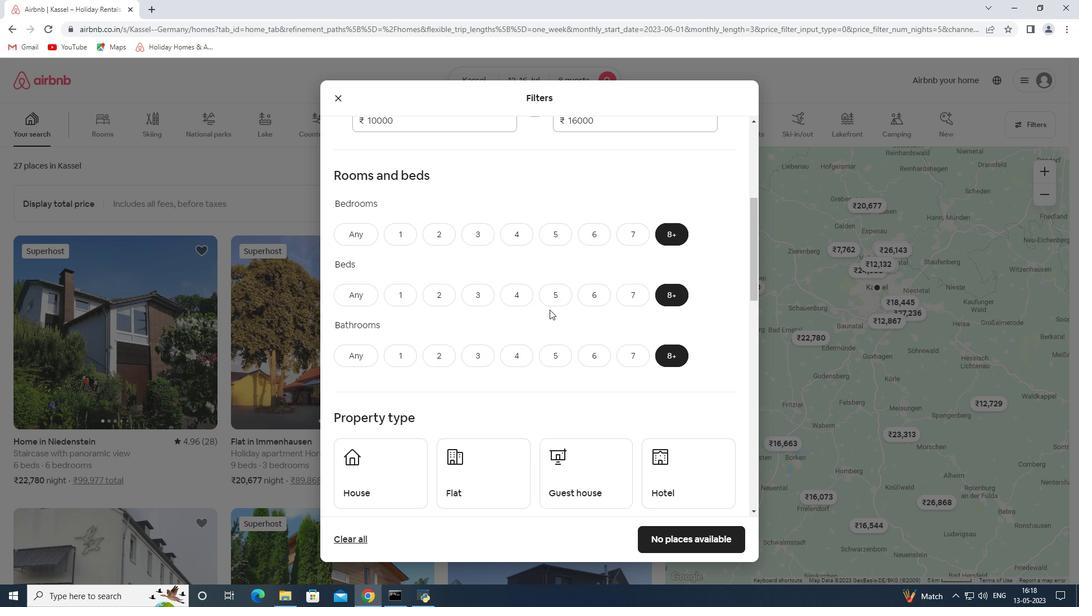 
Action: Mouse scrolled (549, 309) with delta (0, 0)
Screenshot: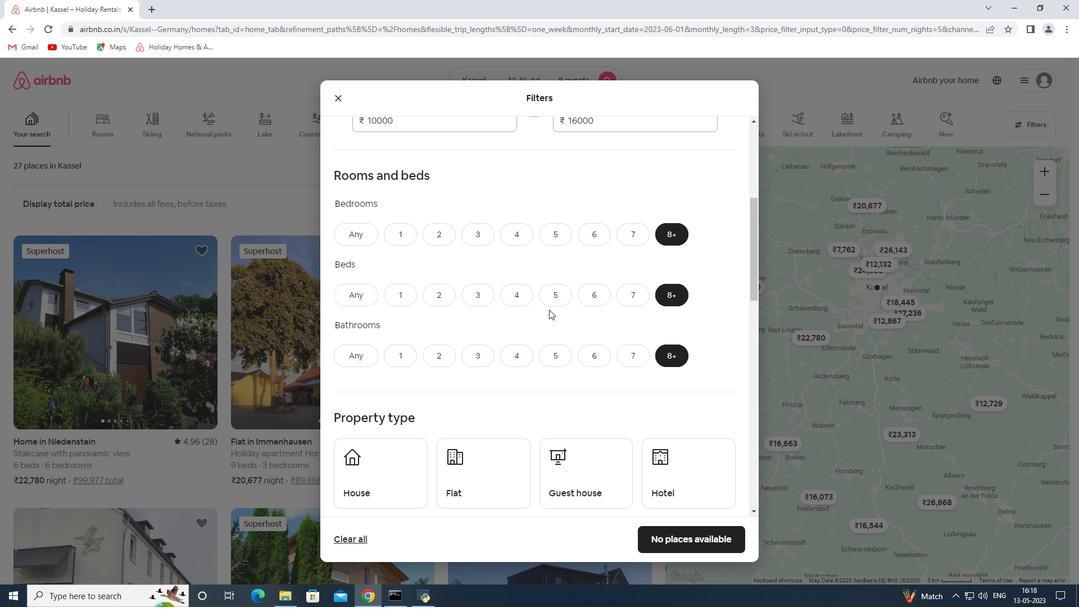 
Action: Mouse scrolled (549, 309) with delta (0, 0)
Screenshot: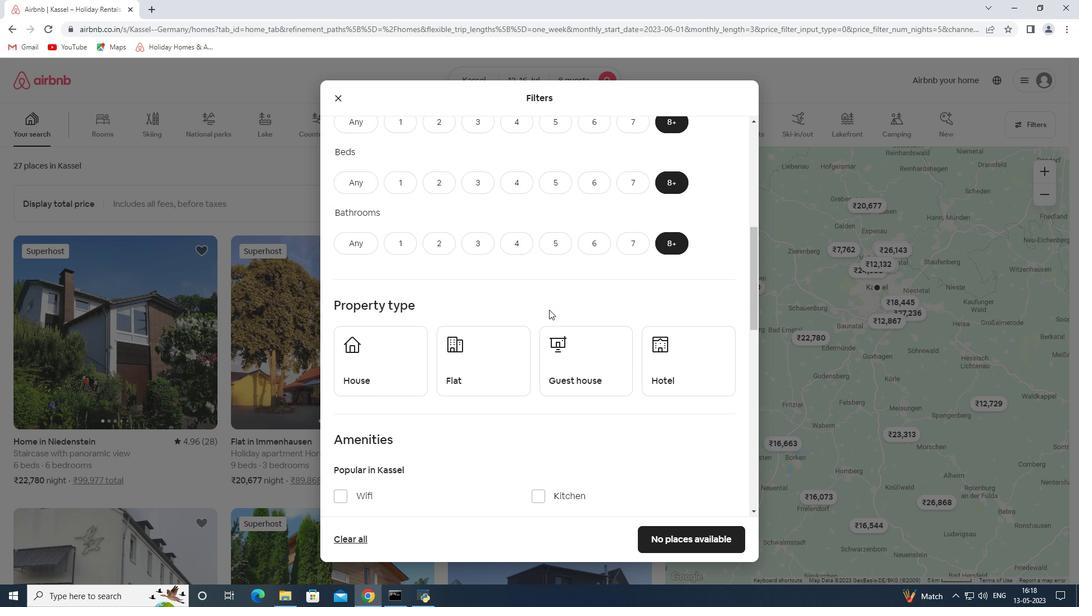 
Action: Mouse scrolled (549, 309) with delta (0, 0)
Screenshot: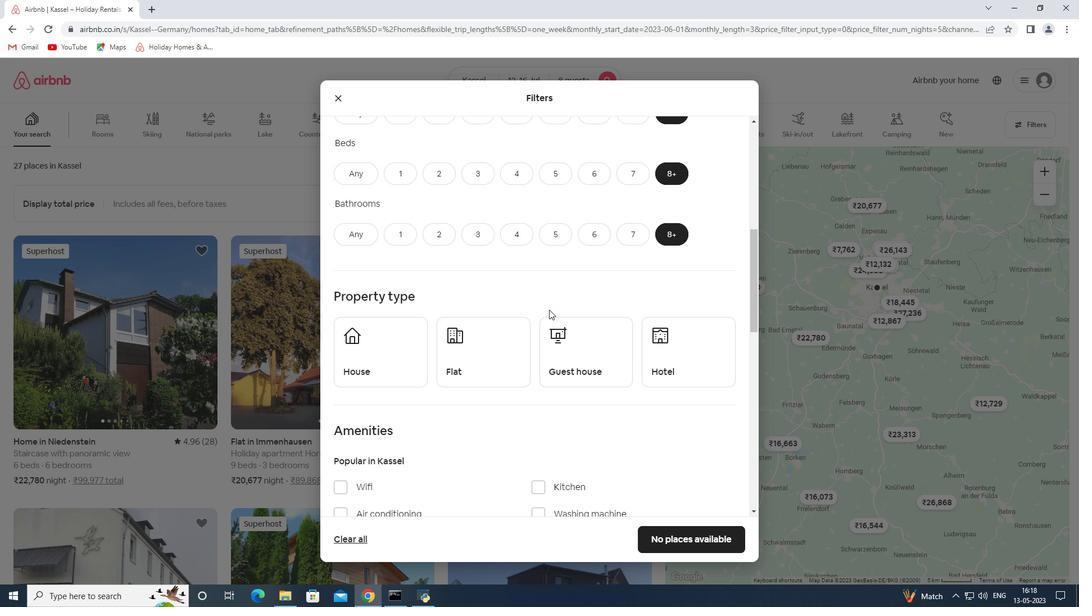 
Action: Mouse moved to (385, 260)
Screenshot: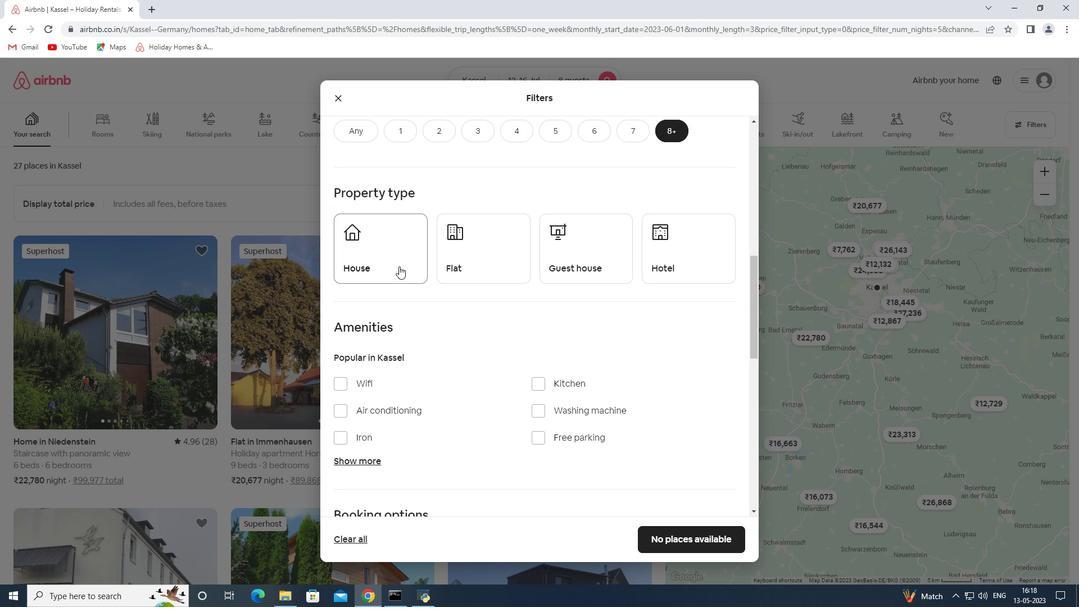 
Action: Mouse pressed left at (385, 260)
Screenshot: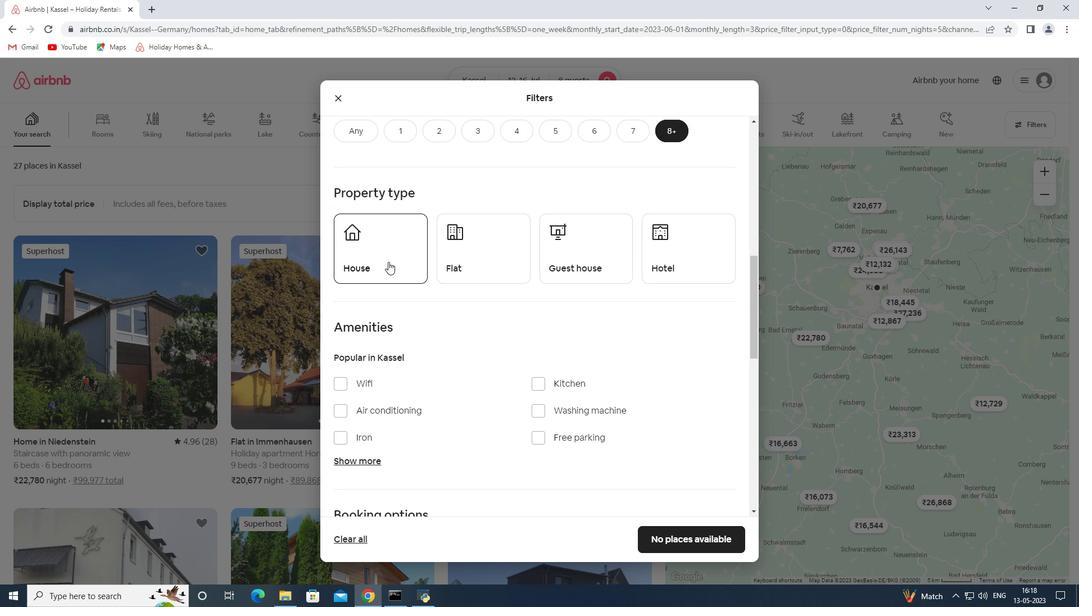
Action: Mouse moved to (463, 255)
Screenshot: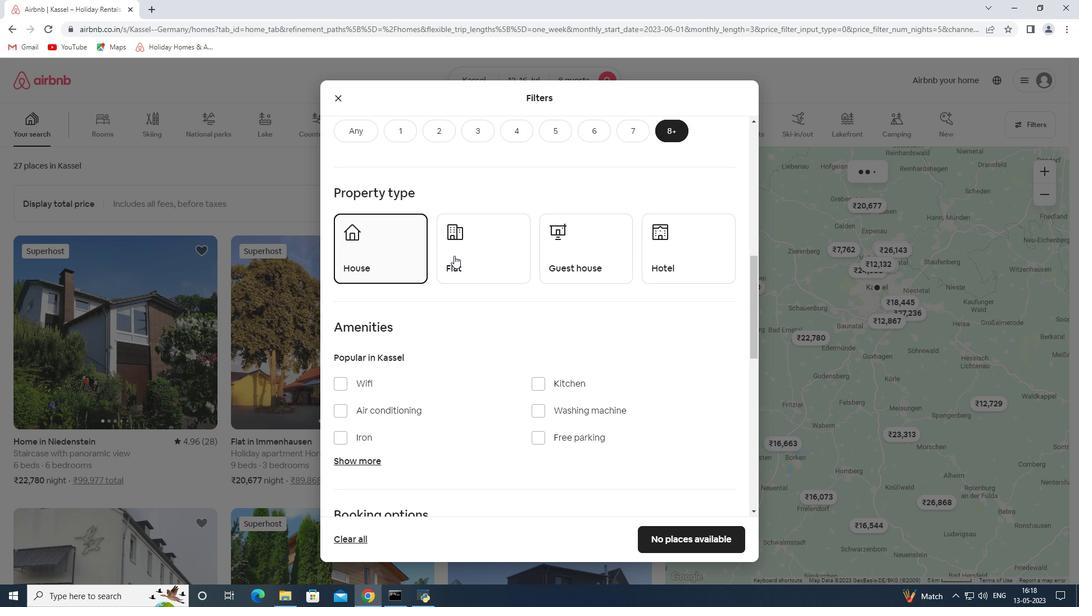 
Action: Mouse pressed left at (463, 255)
Screenshot: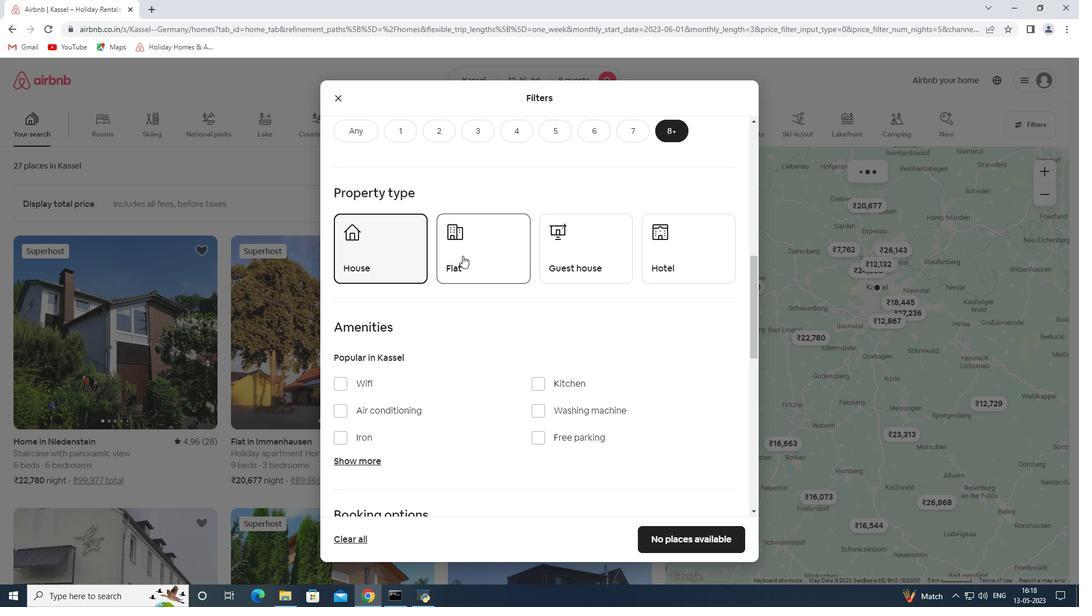 
Action: Mouse moved to (565, 260)
Screenshot: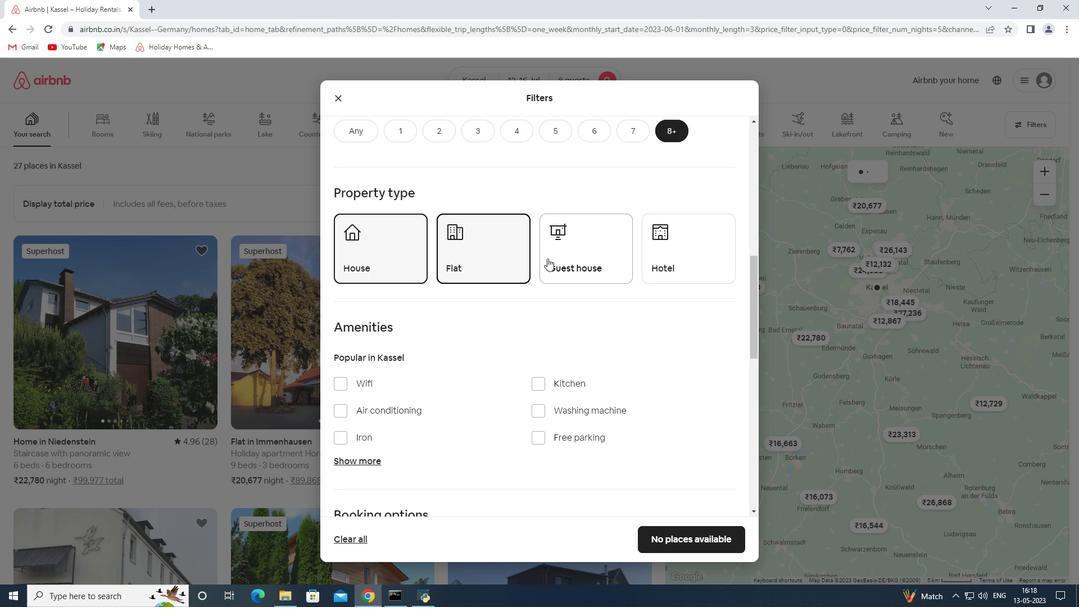 
Action: Mouse pressed left at (565, 260)
Screenshot: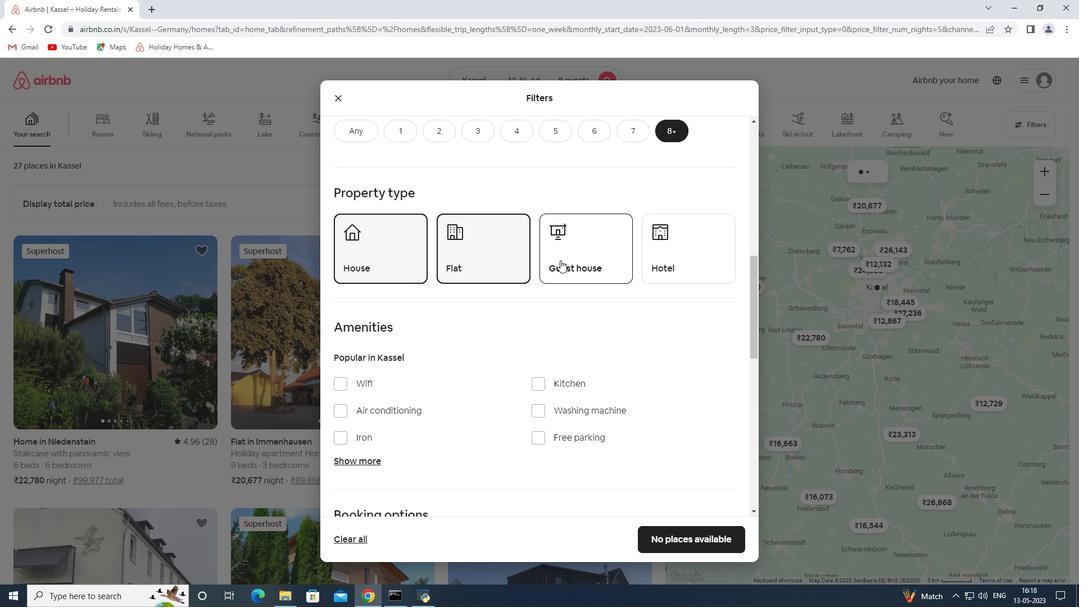 
Action: Mouse moved to (665, 259)
Screenshot: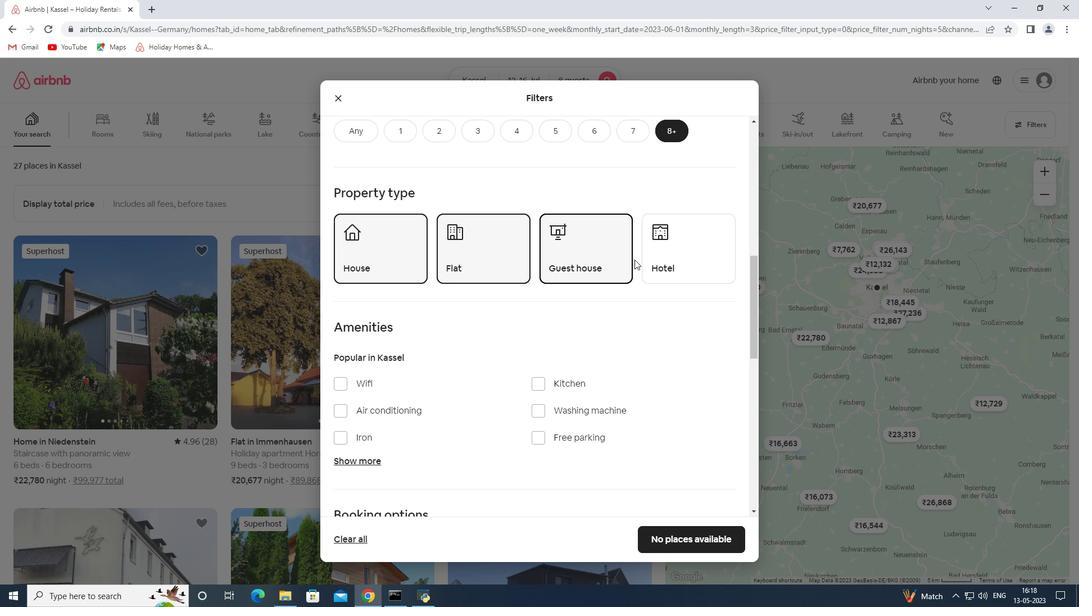 
Action: Mouse pressed left at (665, 259)
Screenshot: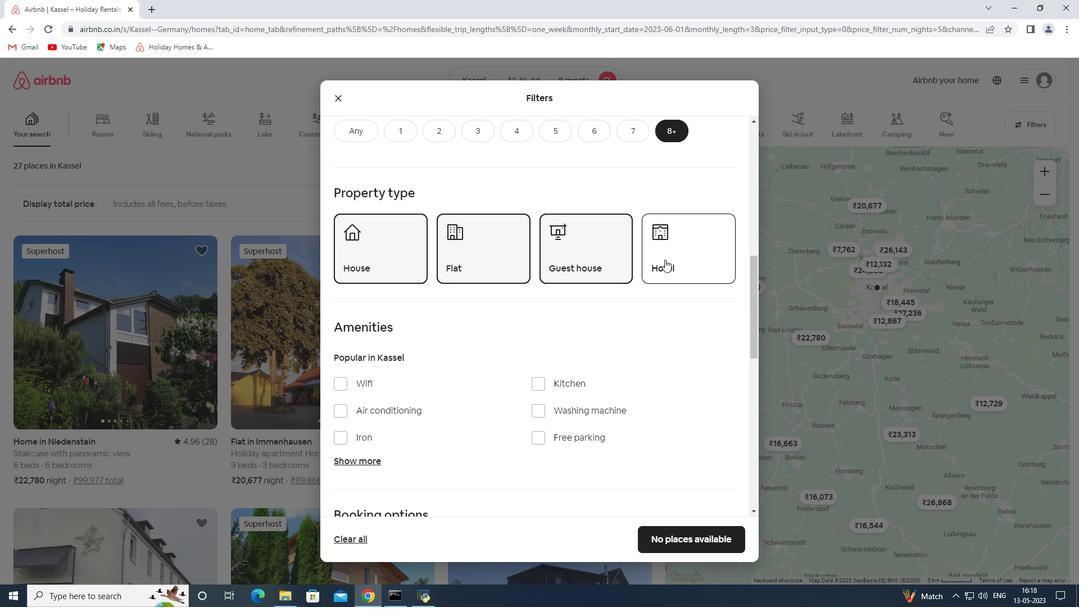 
Action: Mouse moved to (489, 322)
Screenshot: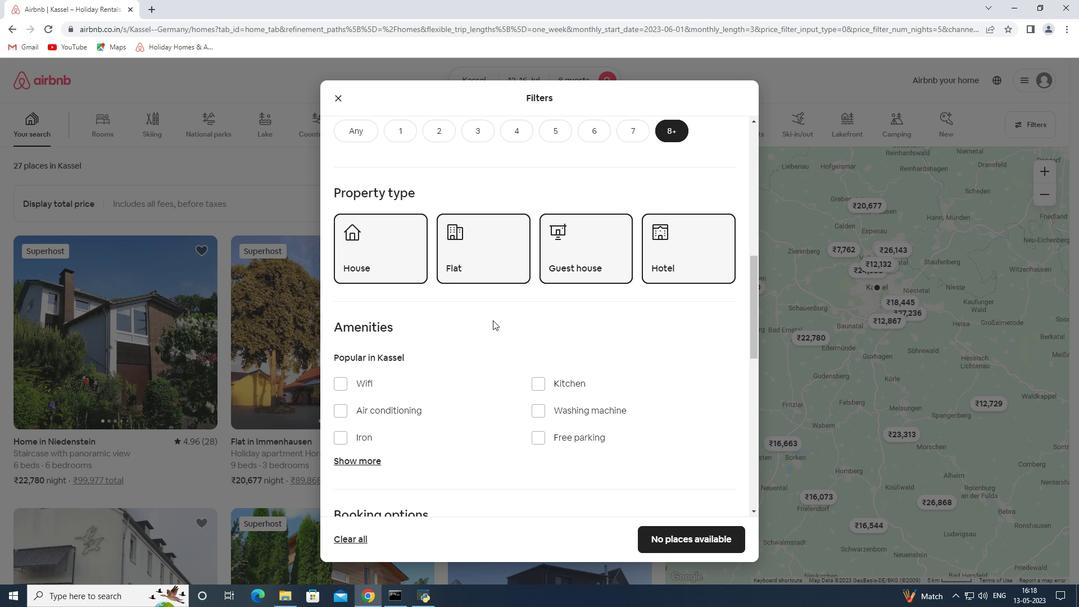 
Action: Mouse scrolled (489, 322) with delta (0, 0)
Screenshot: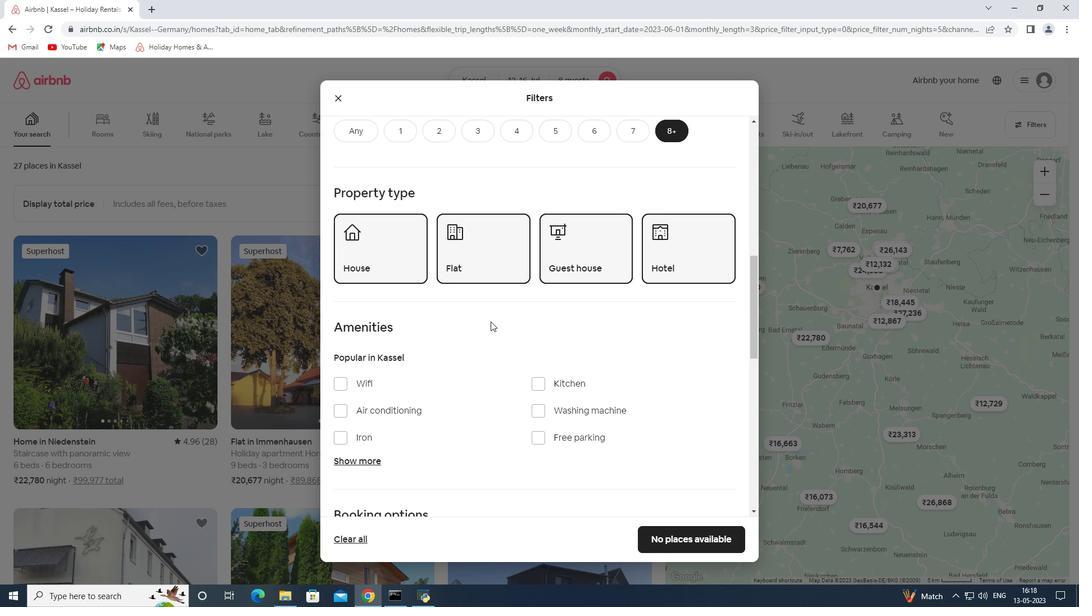 
Action: Mouse scrolled (489, 322) with delta (0, 0)
Screenshot: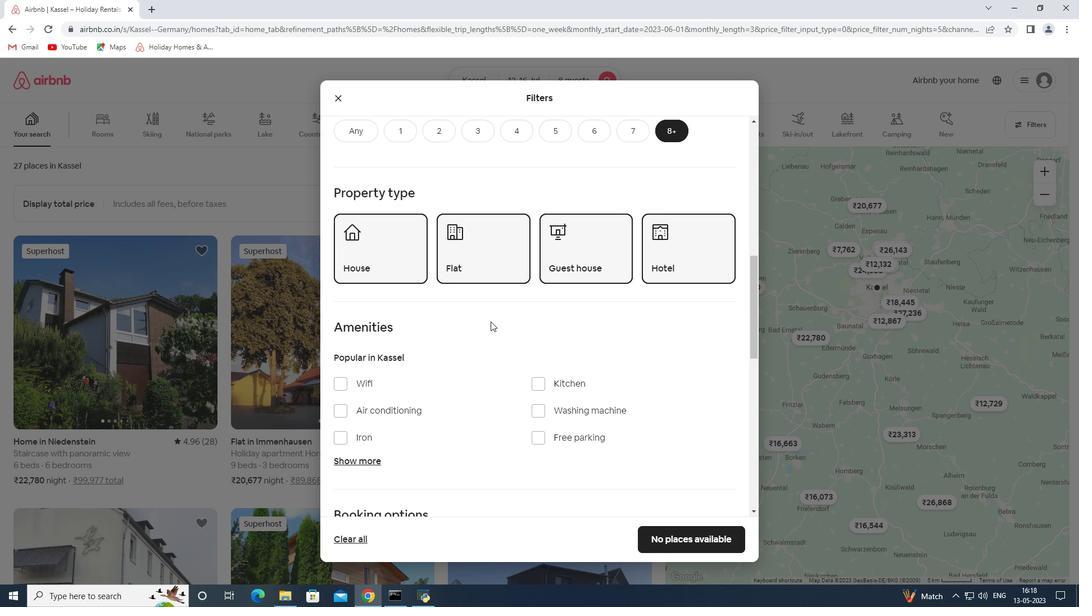 
Action: Mouse scrolled (489, 322) with delta (0, 0)
Screenshot: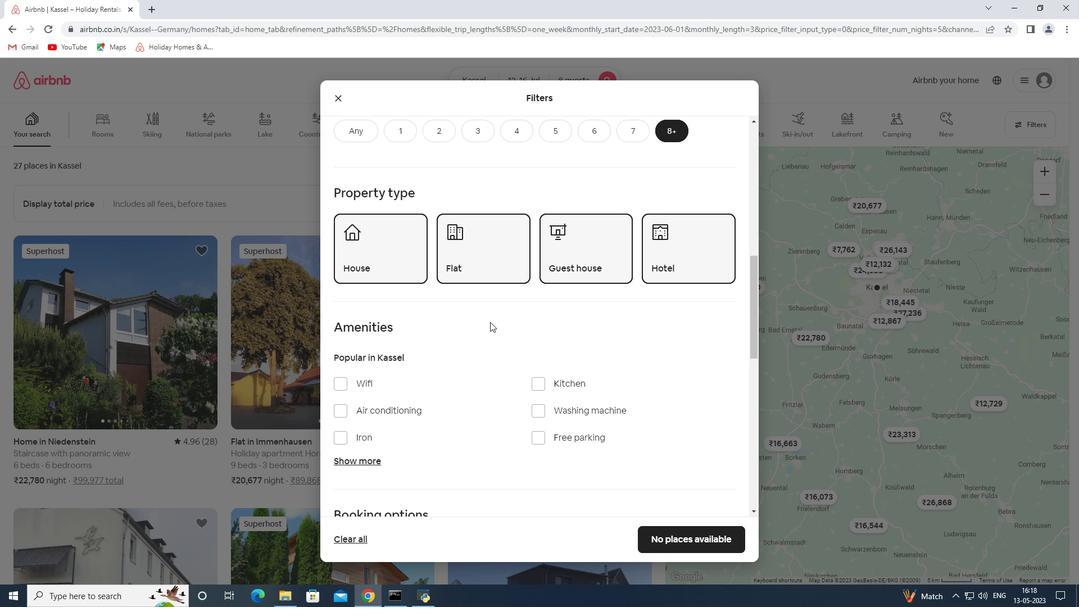 
Action: Mouse scrolled (489, 322) with delta (0, 0)
Screenshot: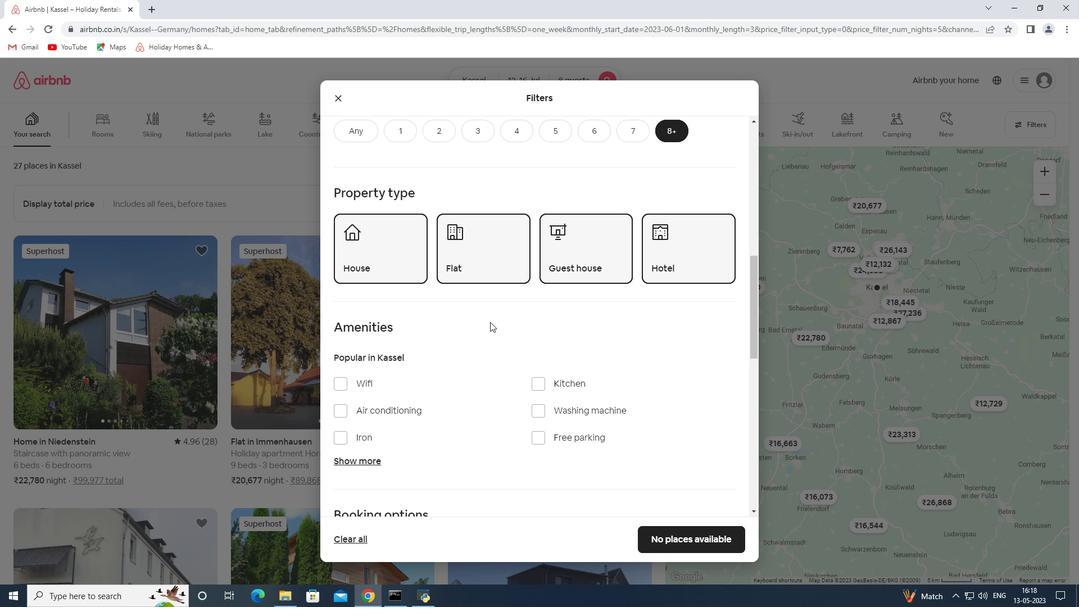 
Action: Mouse moved to (359, 158)
Screenshot: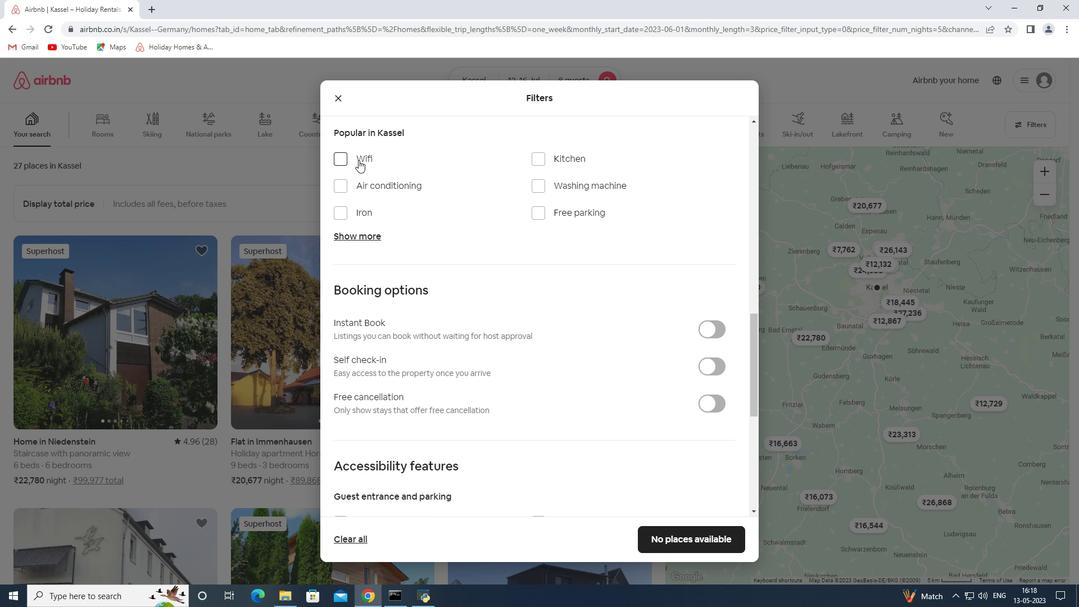 
Action: Mouse pressed left at (359, 158)
Screenshot: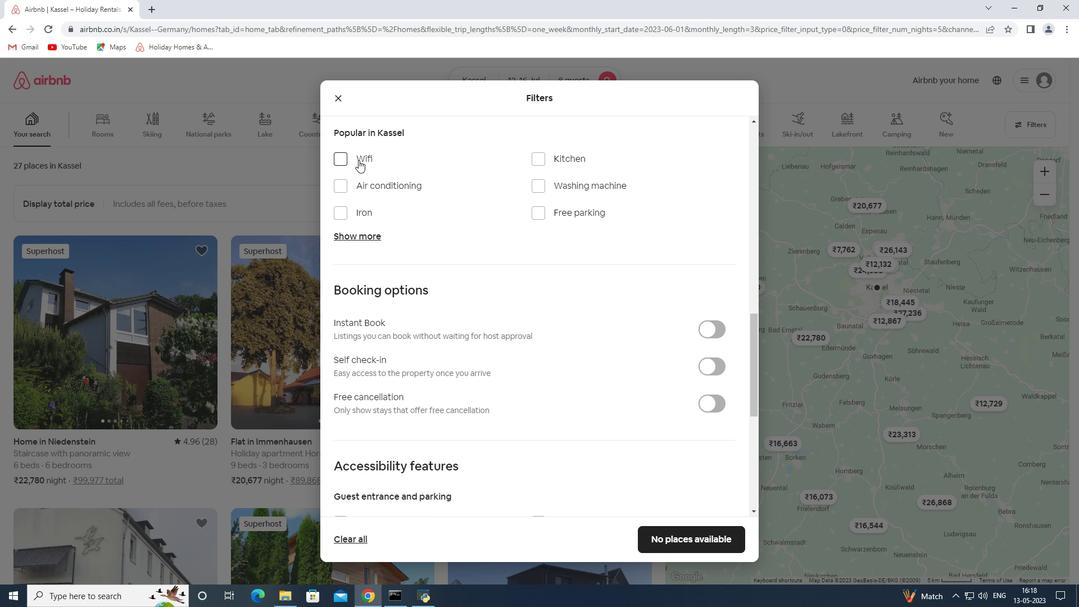 
Action: Mouse moved to (359, 233)
Screenshot: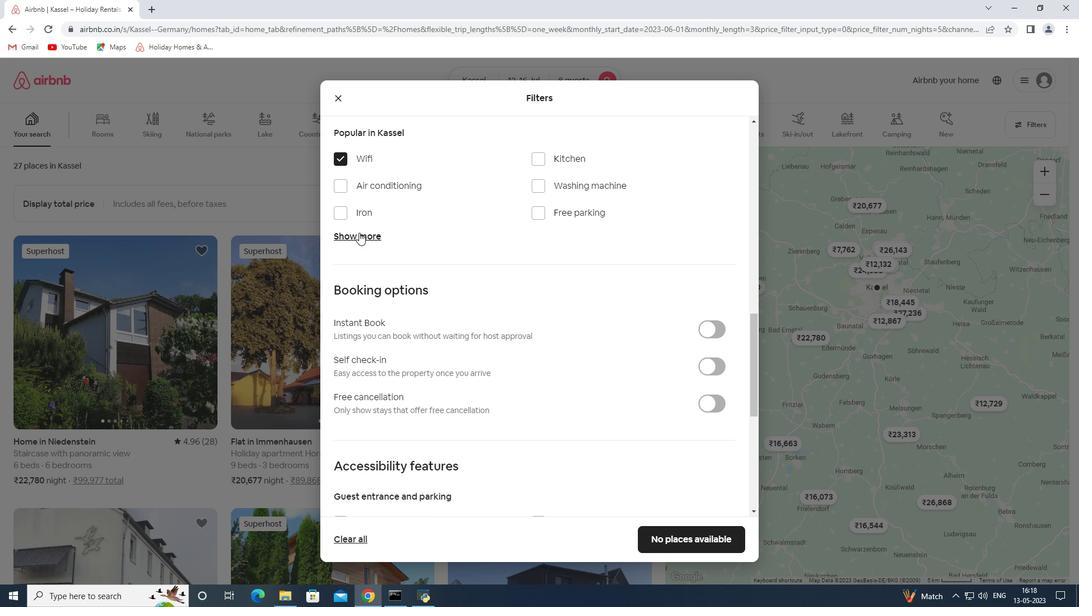 
Action: Mouse pressed left at (359, 233)
Screenshot: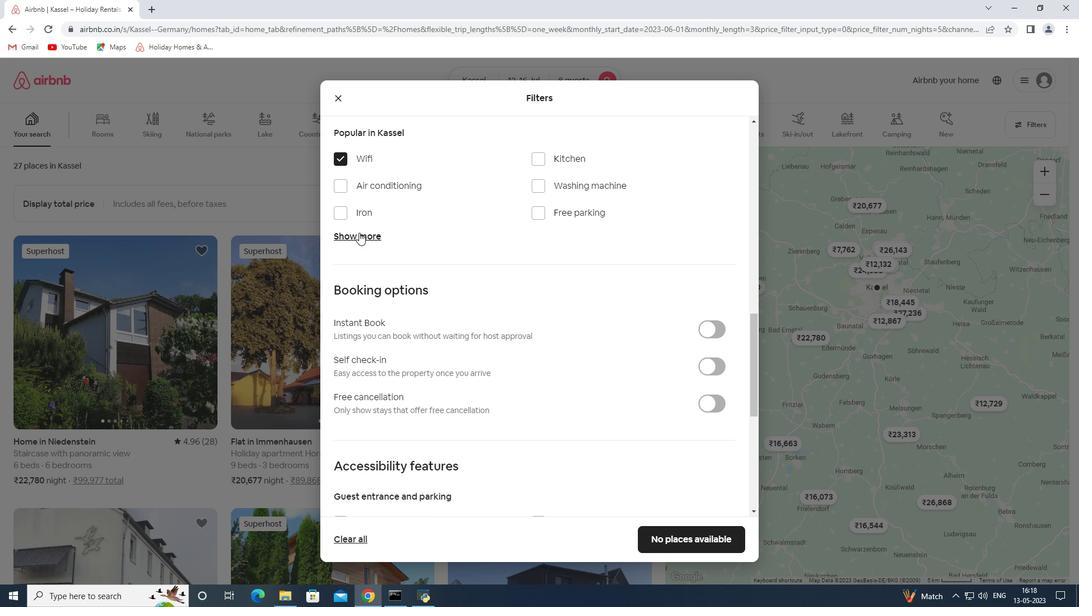 
Action: Mouse moved to (568, 213)
Screenshot: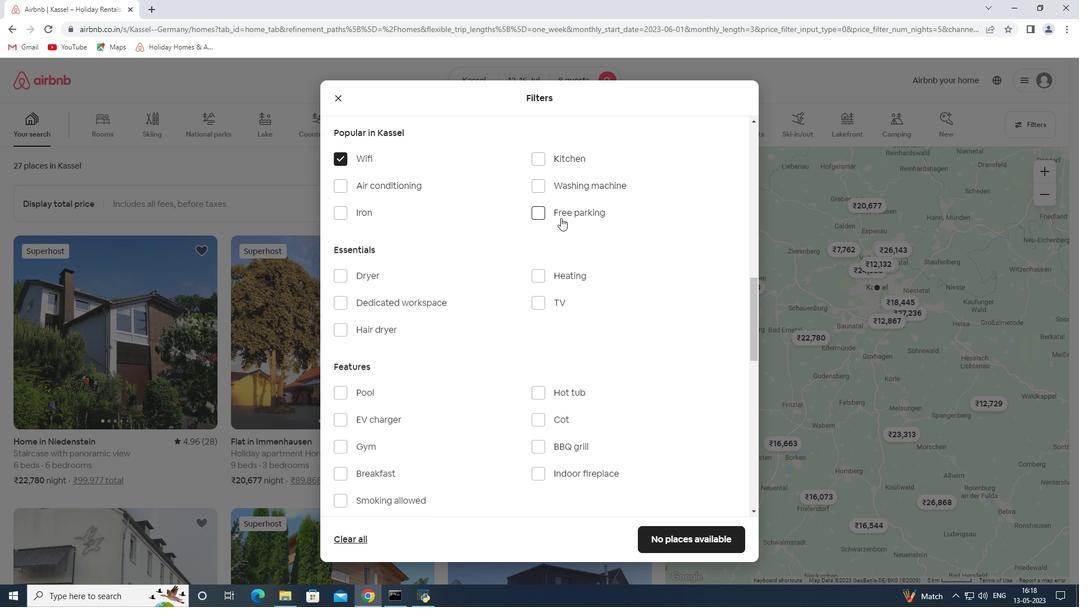 
Action: Mouse pressed left at (568, 213)
Screenshot: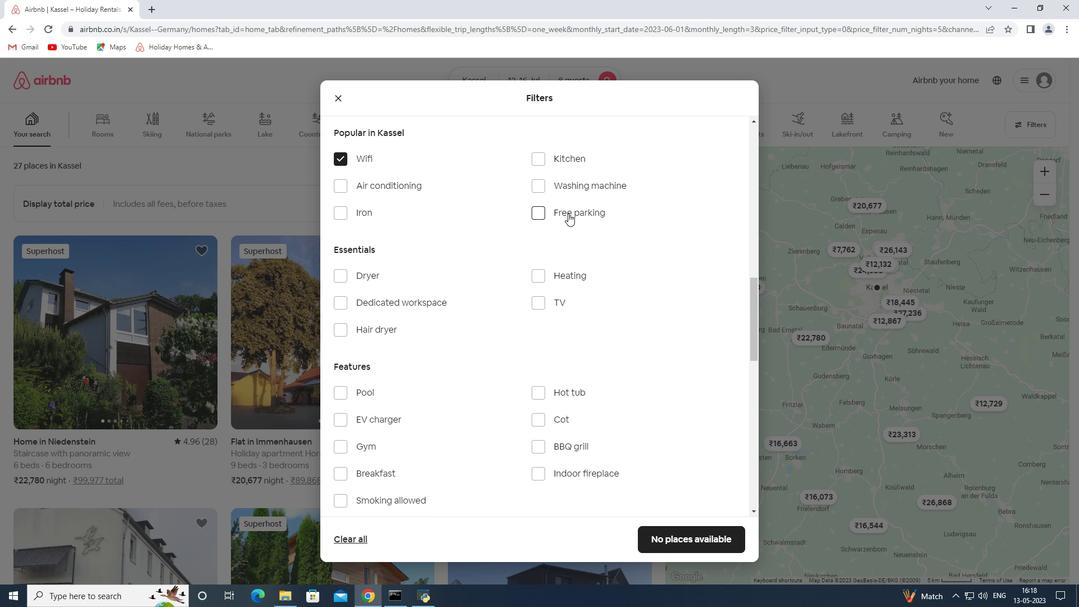 
Action: Mouse moved to (504, 258)
Screenshot: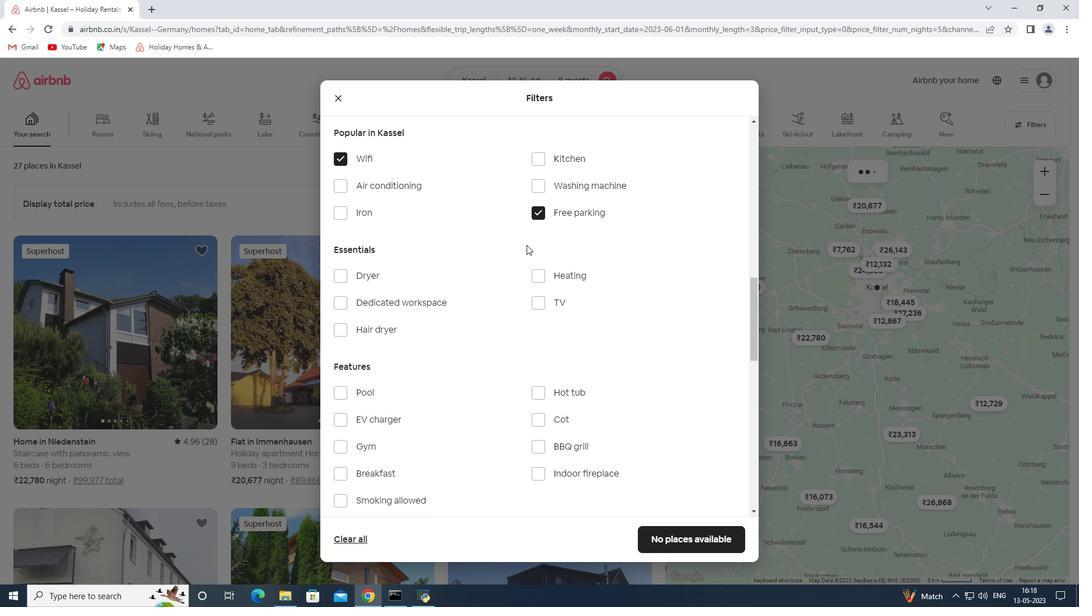 
Action: Mouse scrolled (504, 257) with delta (0, 0)
Screenshot: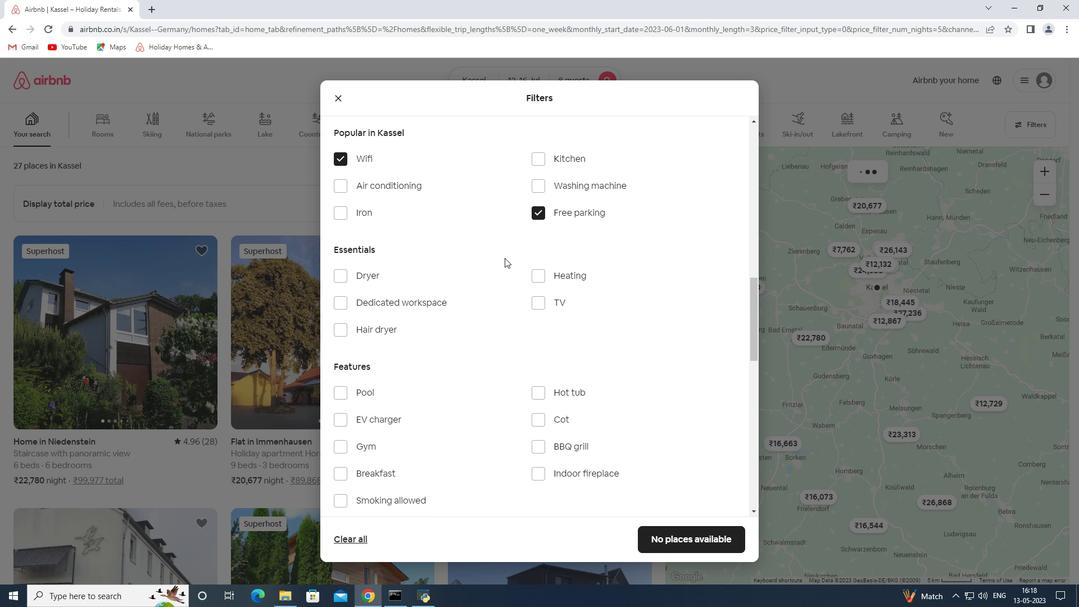
Action: Mouse scrolled (504, 257) with delta (0, 0)
Screenshot: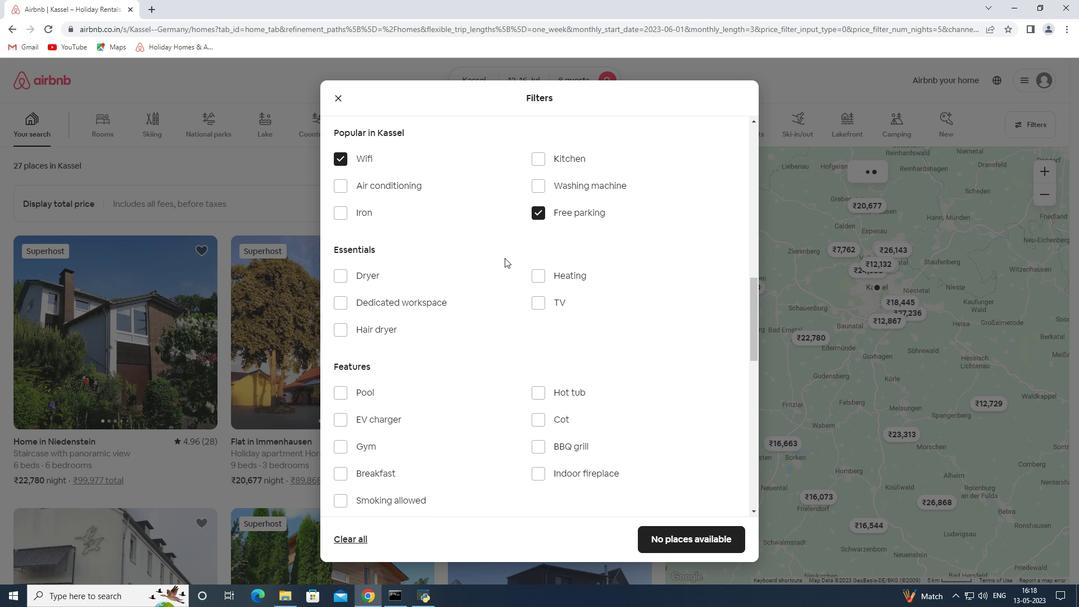
Action: Mouse moved to (551, 188)
Screenshot: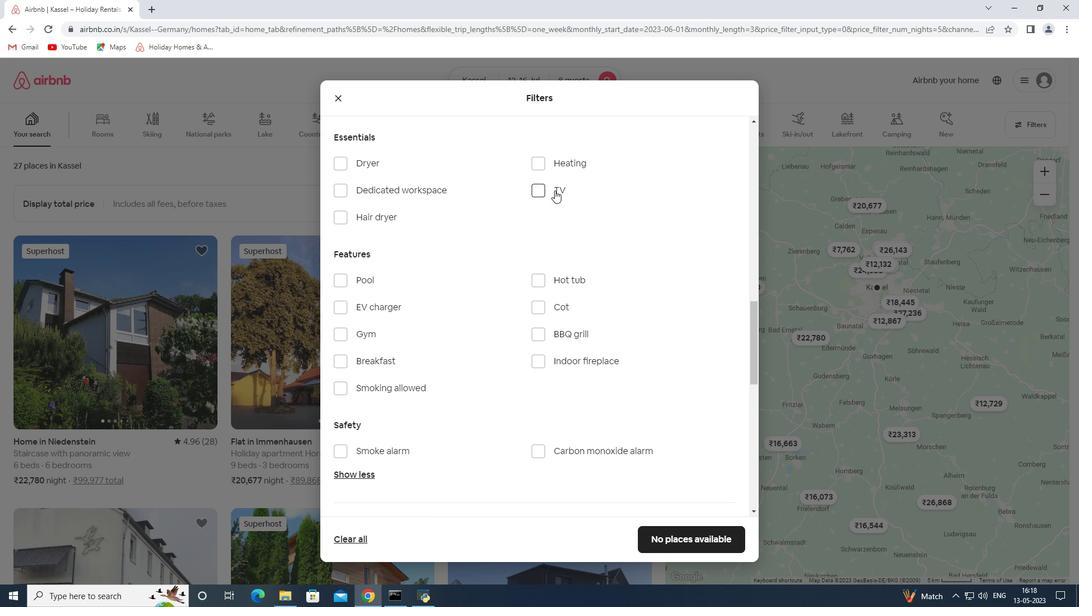 
Action: Mouse pressed left at (551, 188)
Screenshot: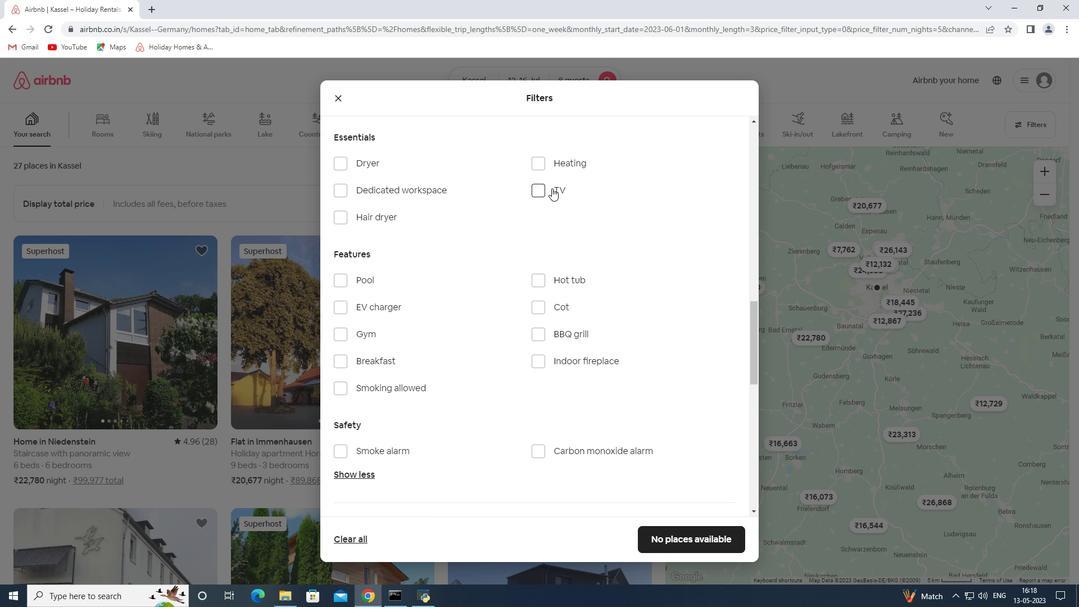
Action: Mouse moved to (483, 231)
Screenshot: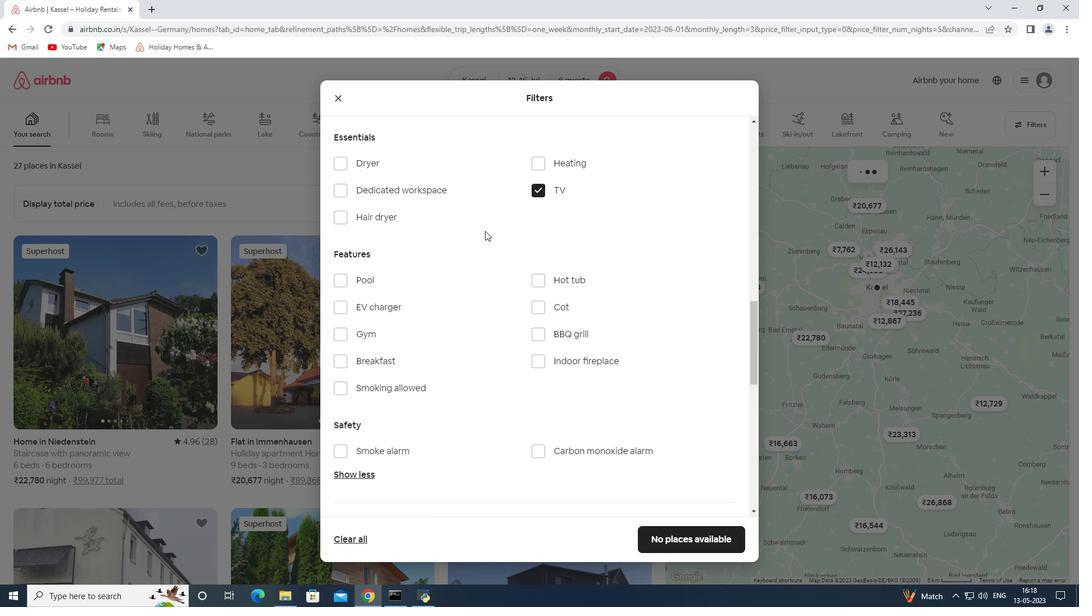 
Action: Mouse scrolled (483, 231) with delta (0, 0)
Screenshot: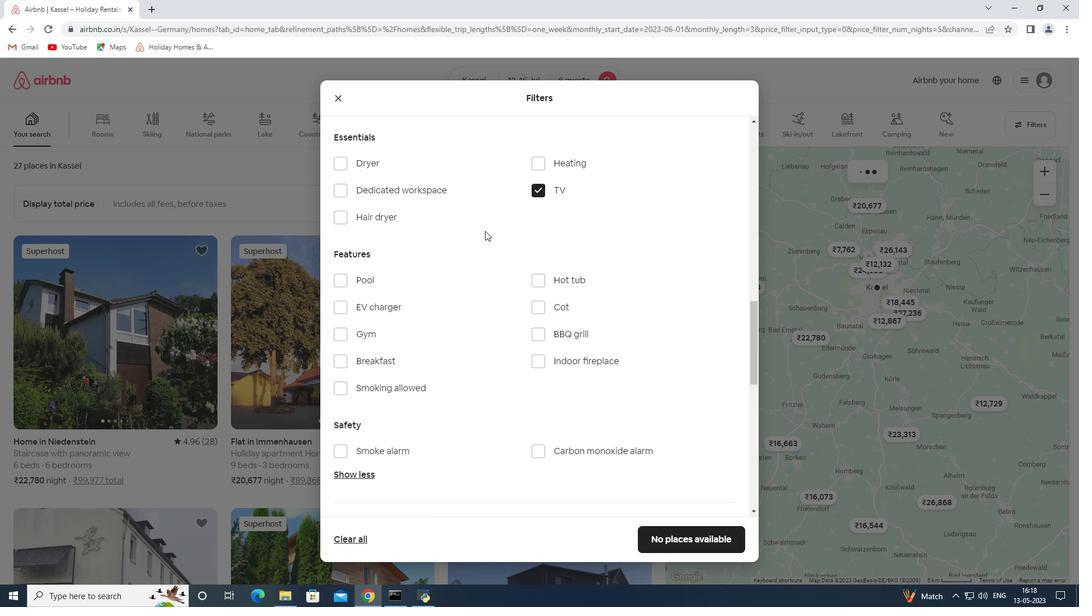 
Action: Mouse scrolled (483, 231) with delta (0, 0)
Screenshot: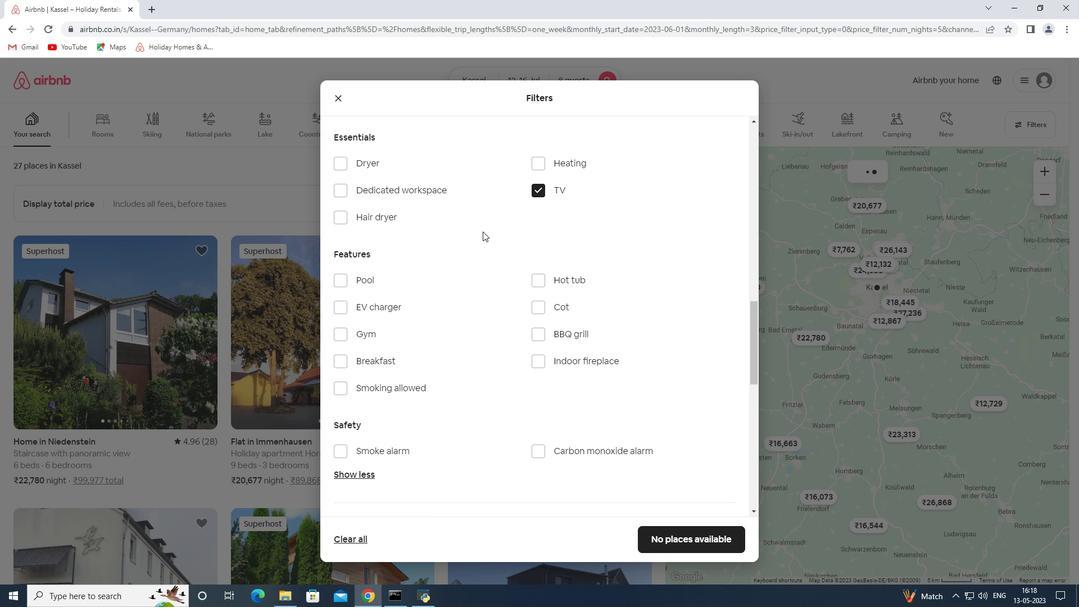 
Action: Mouse moved to (362, 245)
Screenshot: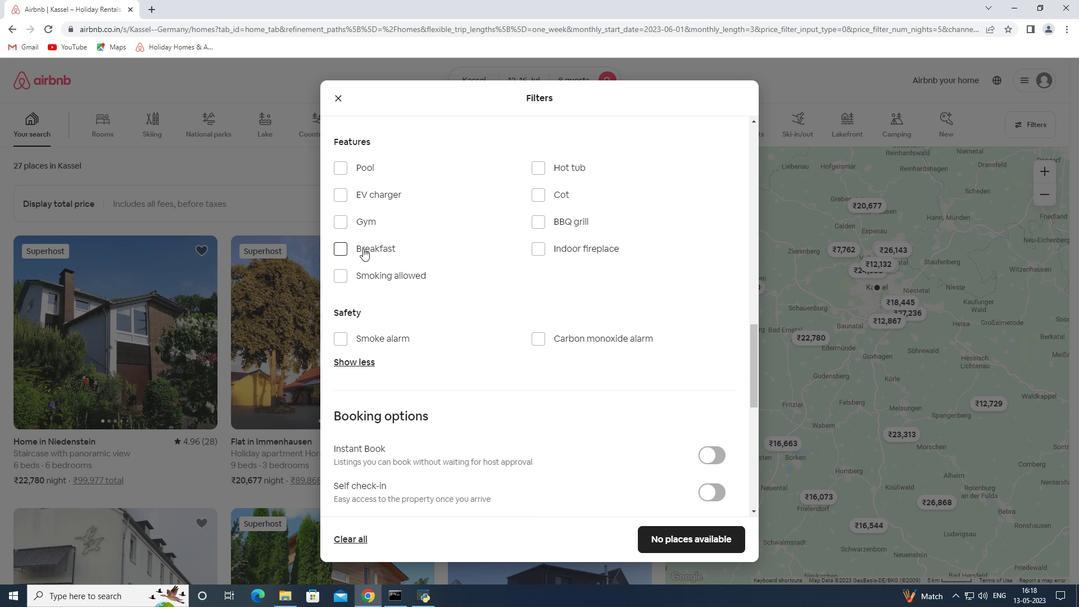 
Action: Mouse pressed left at (362, 245)
Screenshot: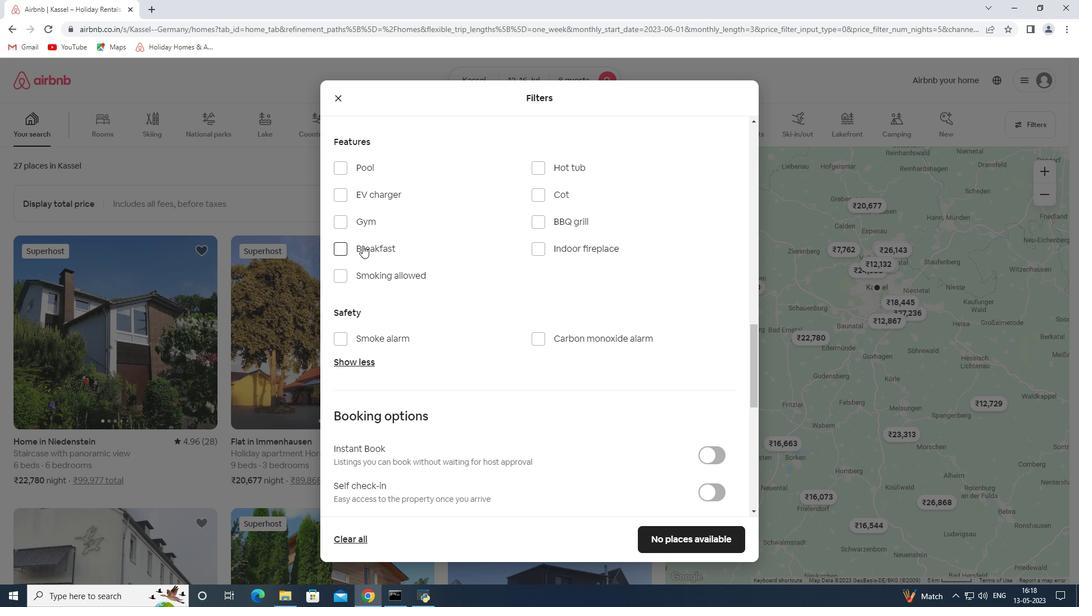 
Action: Mouse moved to (366, 222)
Screenshot: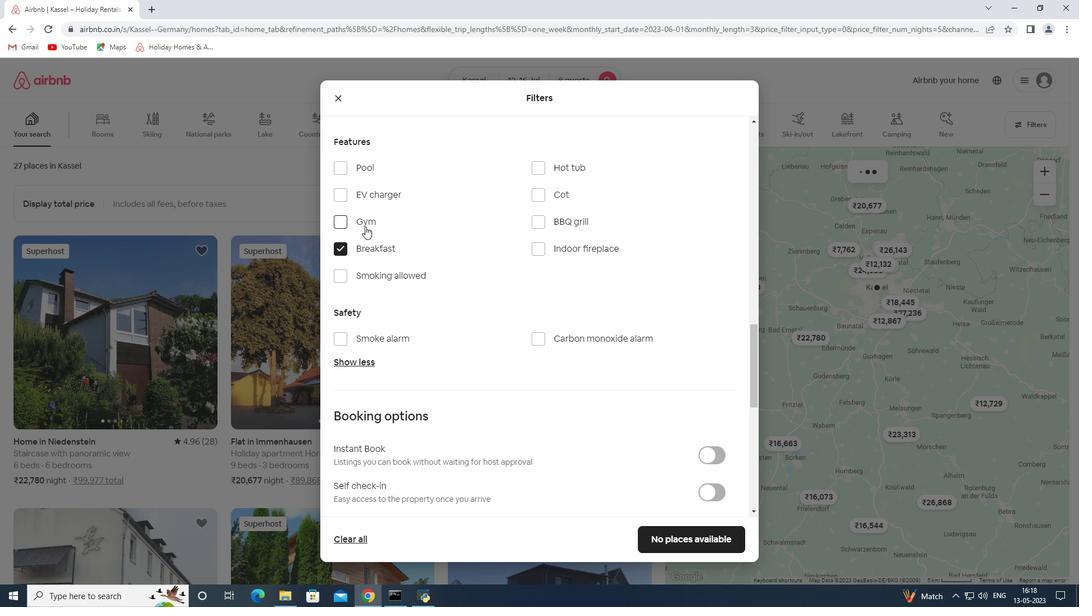 
Action: Mouse pressed left at (366, 222)
Screenshot: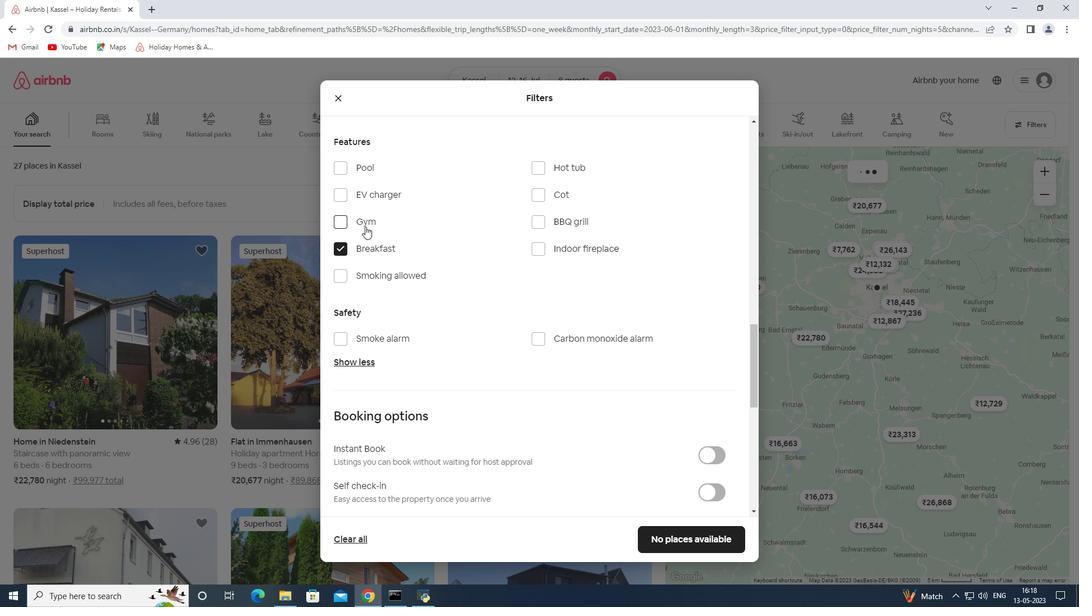 
Action: Mouse moved to (489, 229)
Screenshot: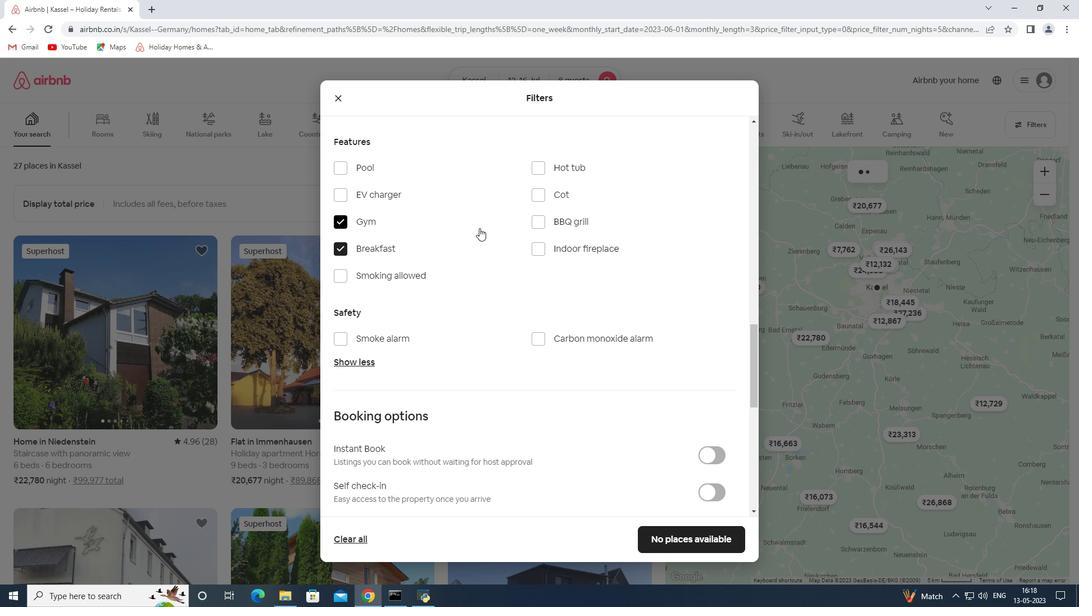 
Action: Mouse scrolled (489, 228) with delta (0, 0)
Screenshot: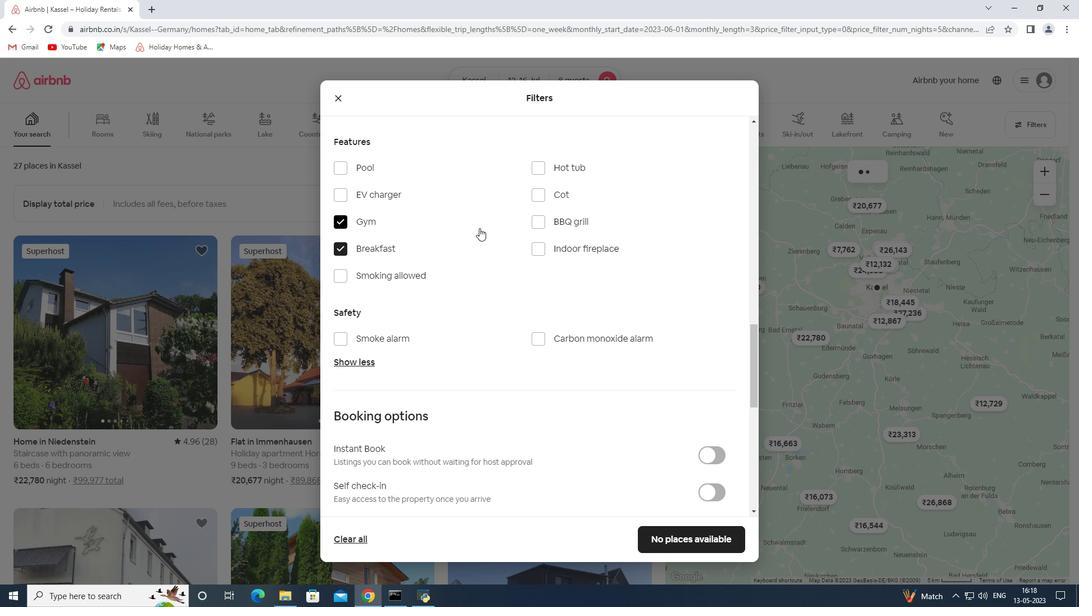 
Action: Mouse moved to (490, 230)
Screenshot: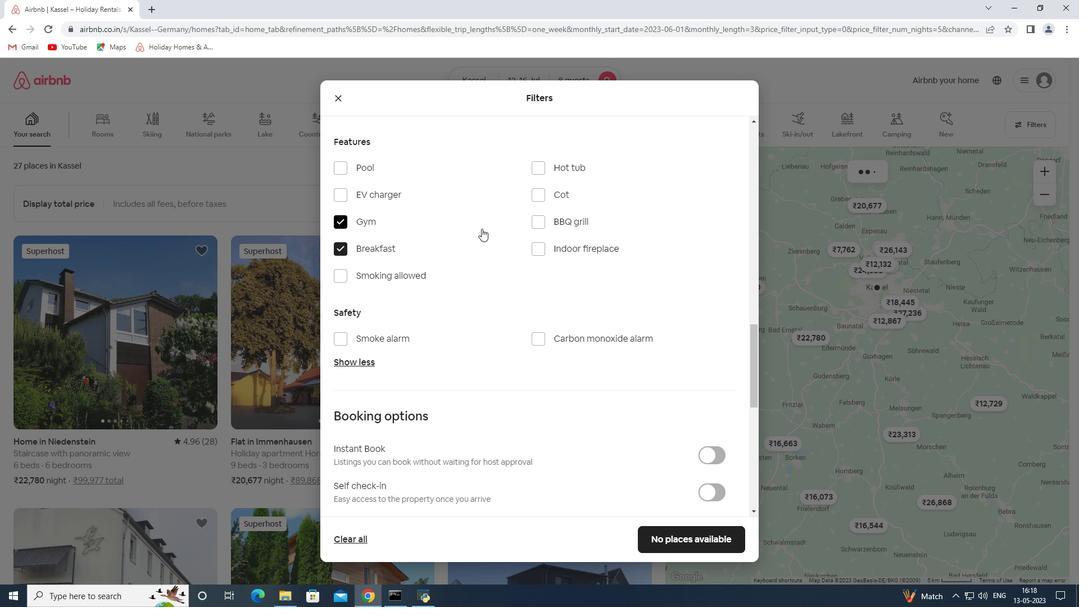 
Action: Mouse scrolled (490, 229) with delta (0, 0)
Screenshot: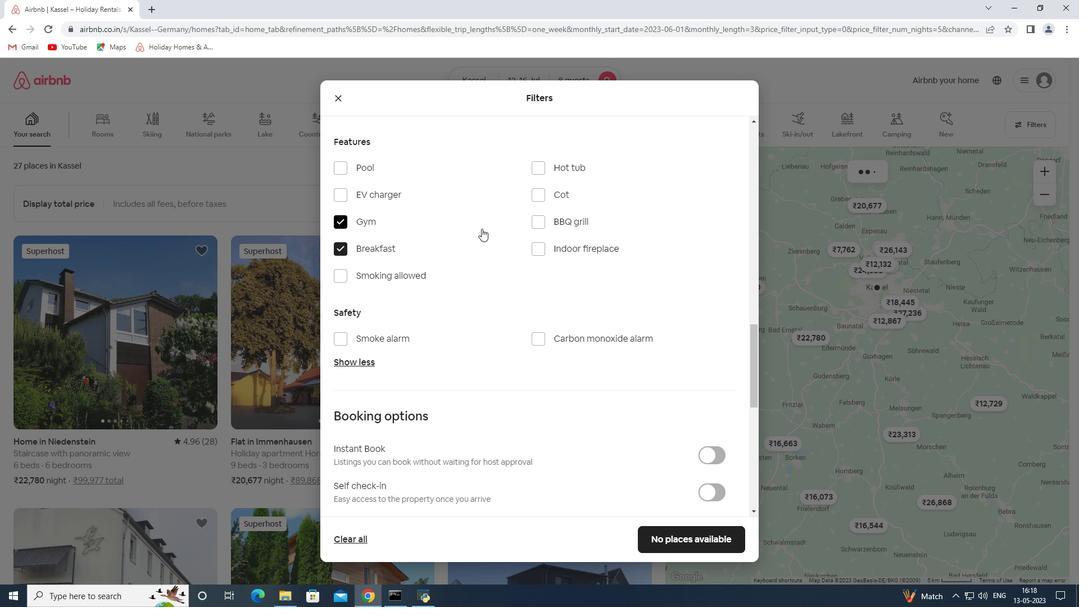 
Action: Mouse scrolled (490, 229) with delta (0, 0)
Screenshot: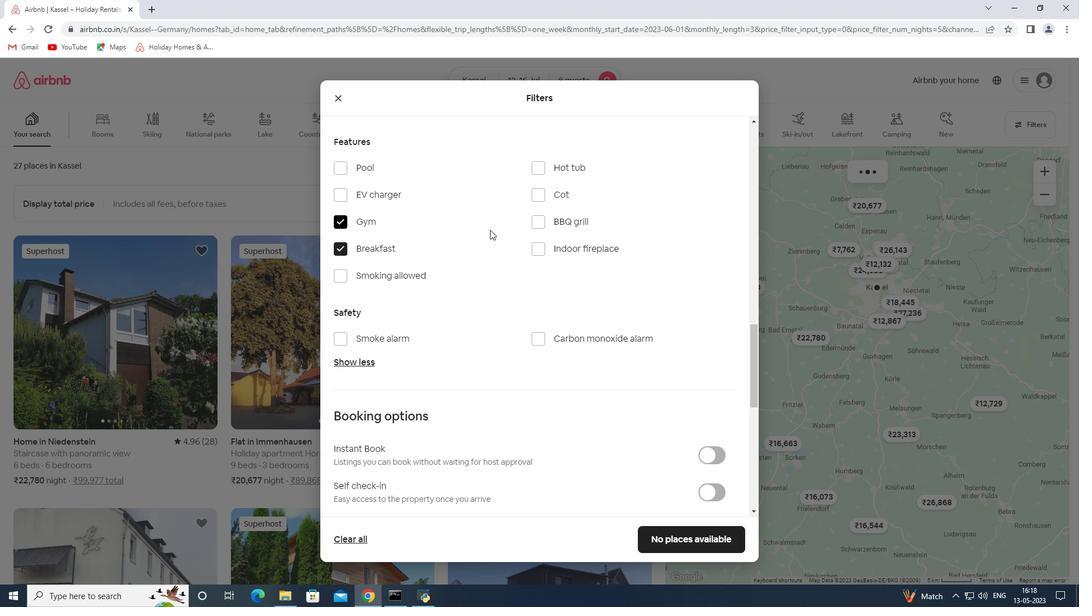 
Action: Mouse moved to (721, 320)
Screenshot: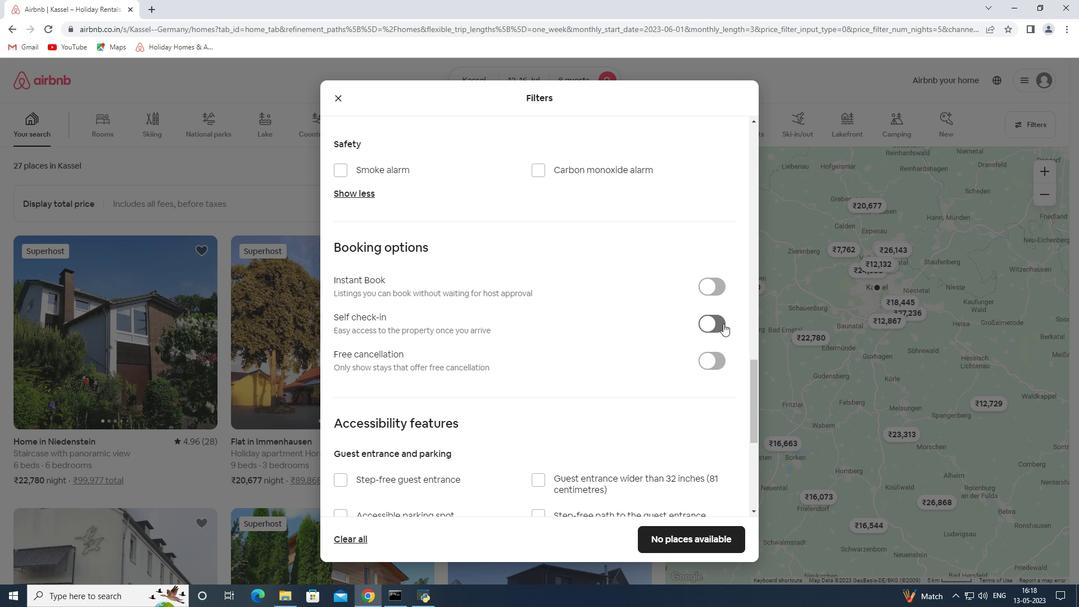 
Action: Mouse pressed left at (721, 320)
Screenshot: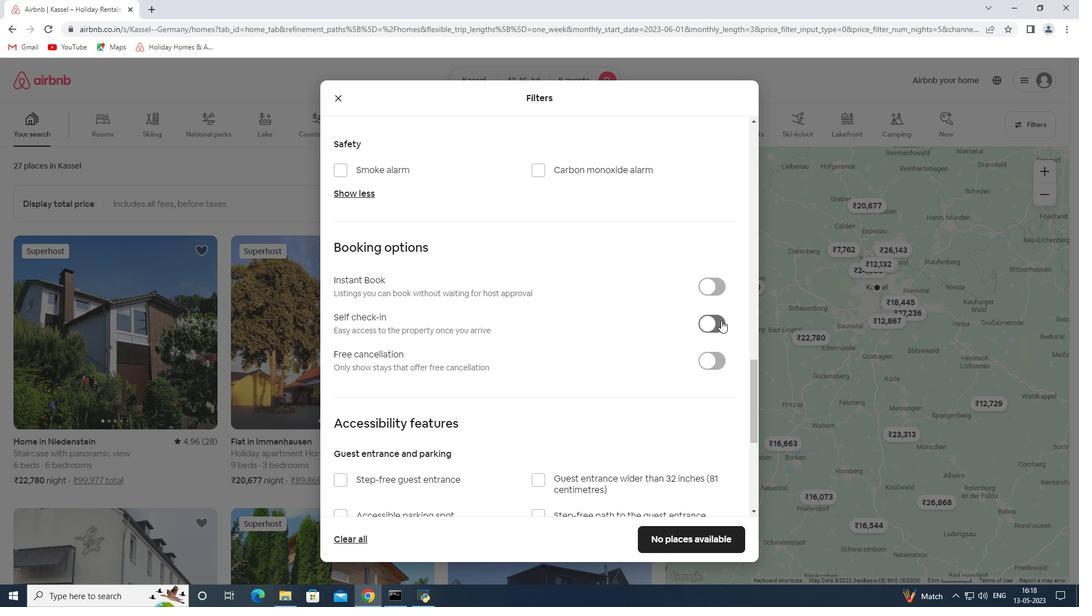 
Action: Mouse moved to (573, 359)
Screenshot: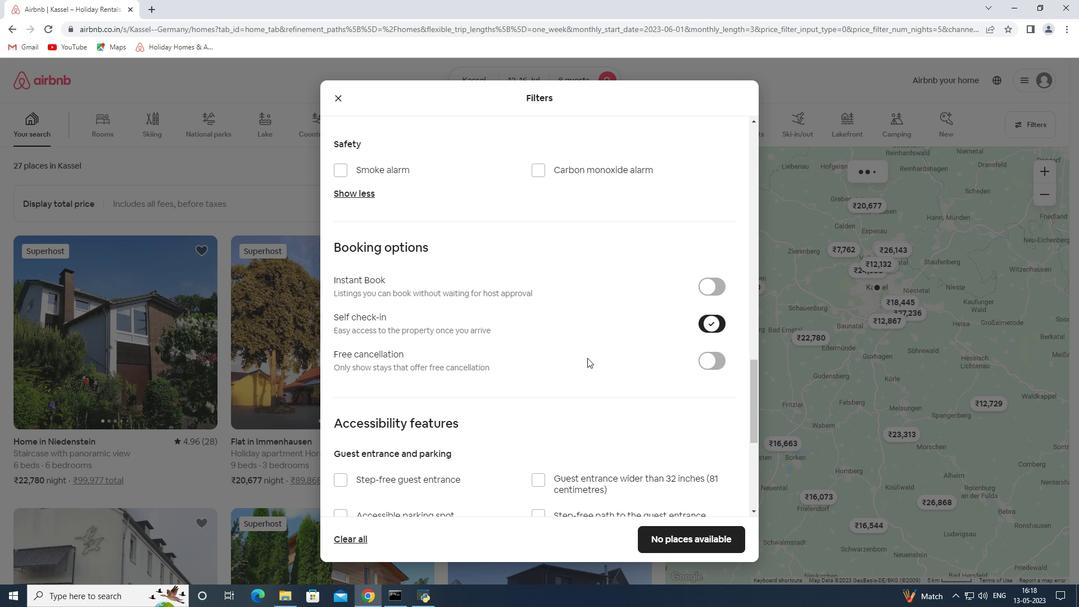 
Action: Mouse scrolled (573, 358) with delta (0, 0)
Screenshot: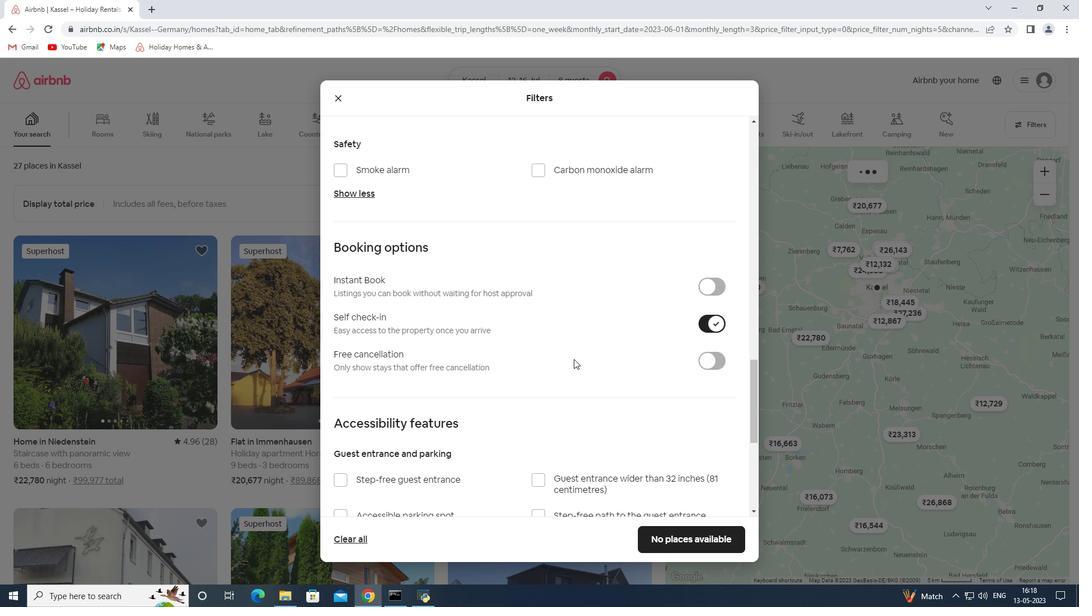 
Action: Mouse scrolled (573, 358) with delta (0, 0)
Screenshot: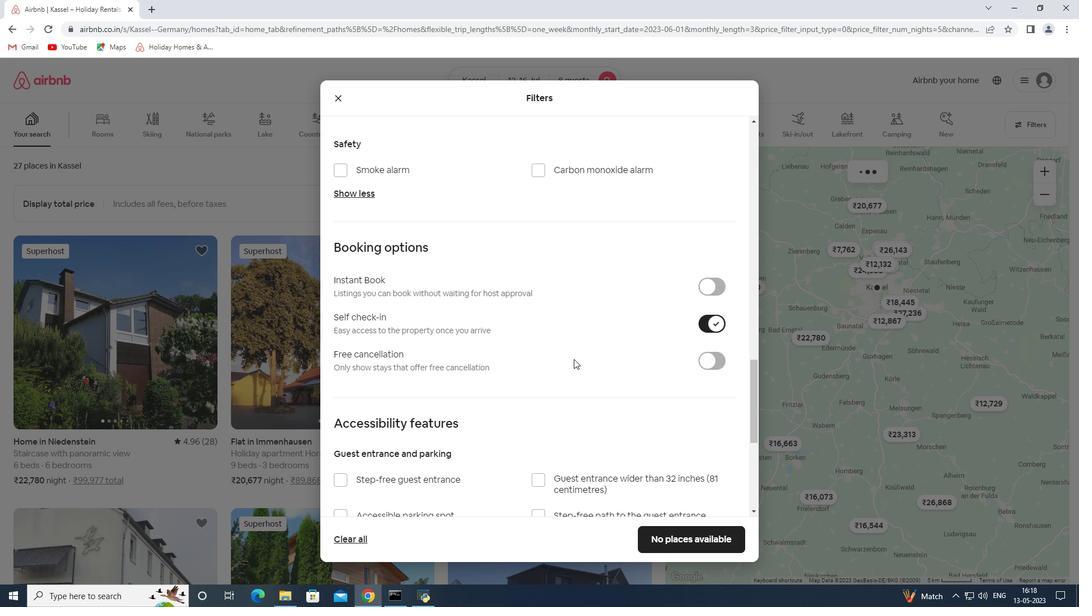 
Action: Mouse scrolled (573, 358) with delta (0, 0)
Screenshot: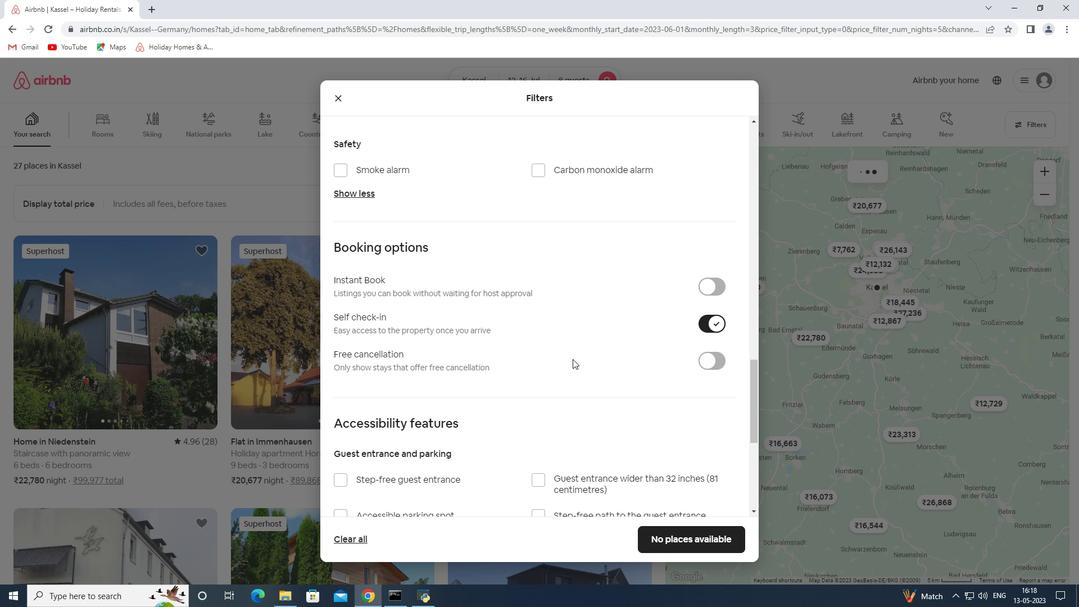 
Action: Mouse scrolled (573, 358) with delta (0, 0)
Screenshot: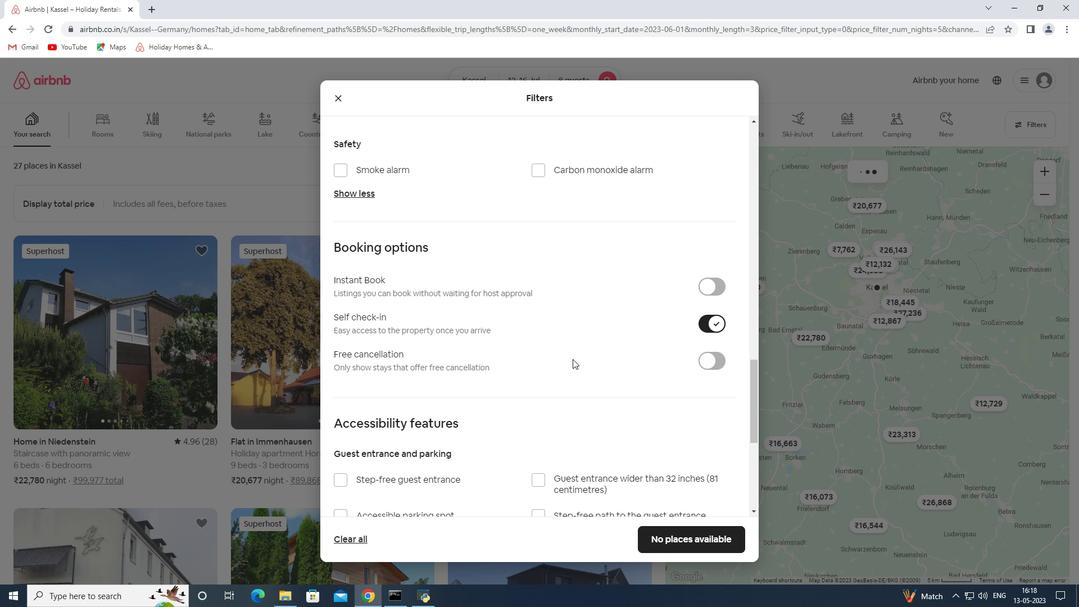 
Action: Mouse scrolled (573, 358) with delta (0, 0)
Screenshot: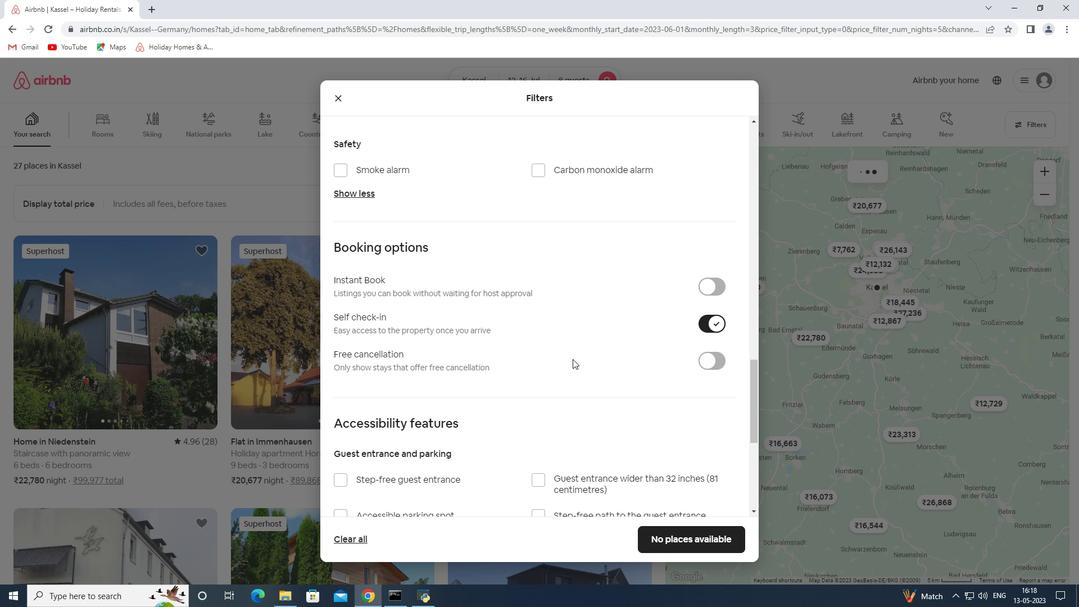 
Action: Mouse scrolled (573, 358) with delta (0, 0)
Screenshot: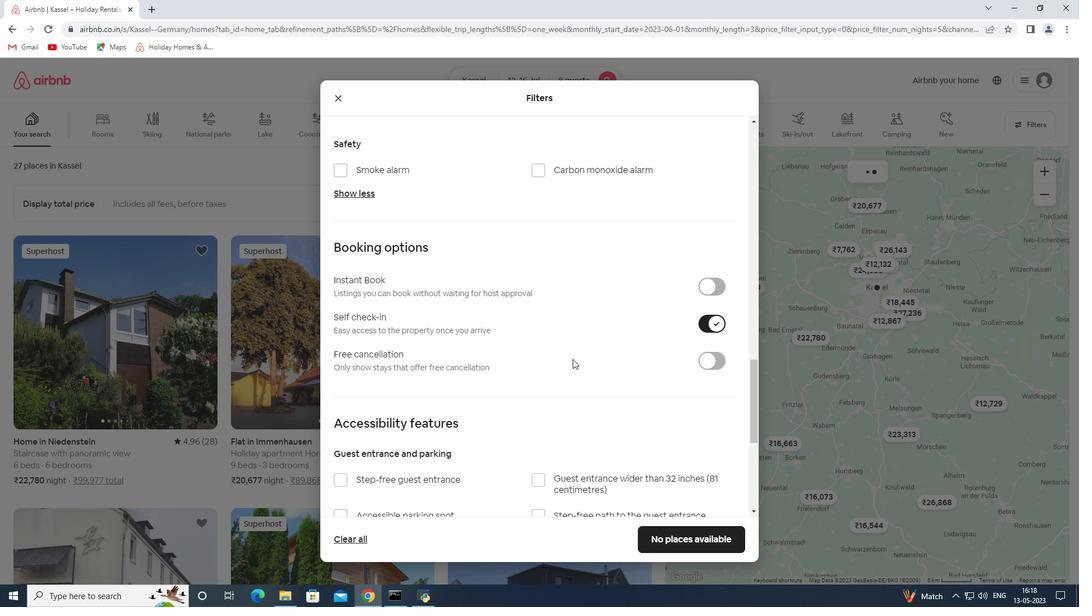 
Action: Mouse moved to (386, 437)
Screenshot: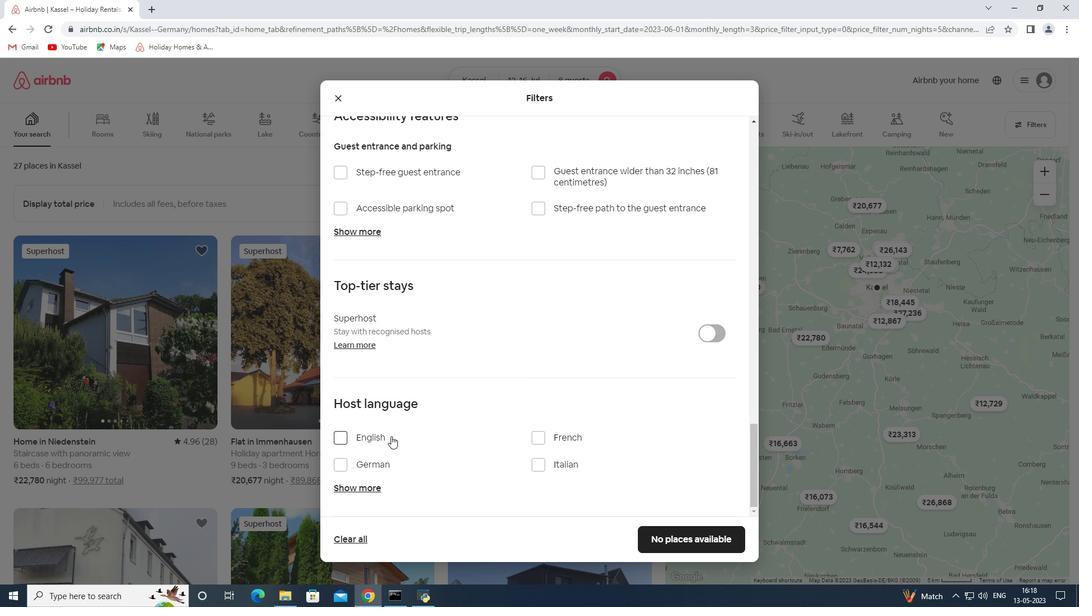 
Action: Mouse pressed left at (386, 437)
Screenshot: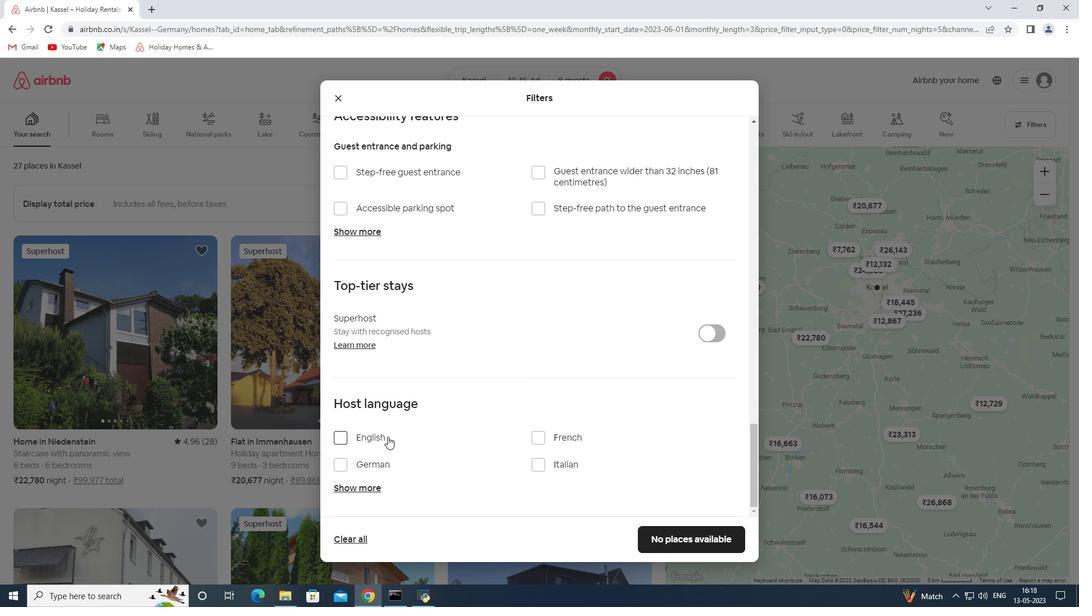 
Action: Mouse moved to (663, 544)
Screenshot: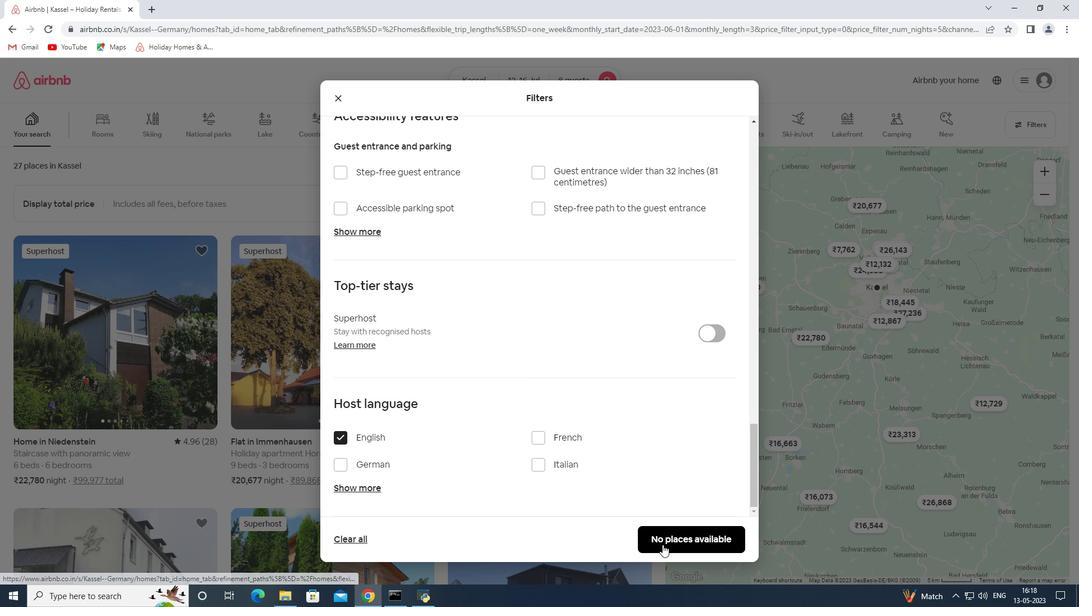 
Action: Mouse pressed left at (663, 544)
Screenshot: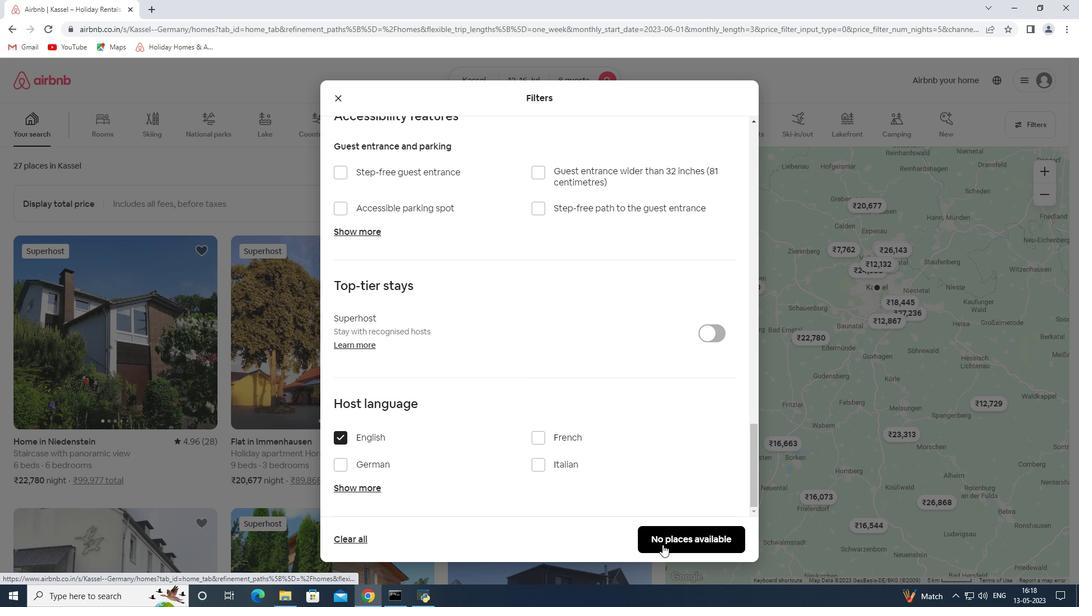
Action: Mouse moved to (630, 468)
Screenshot: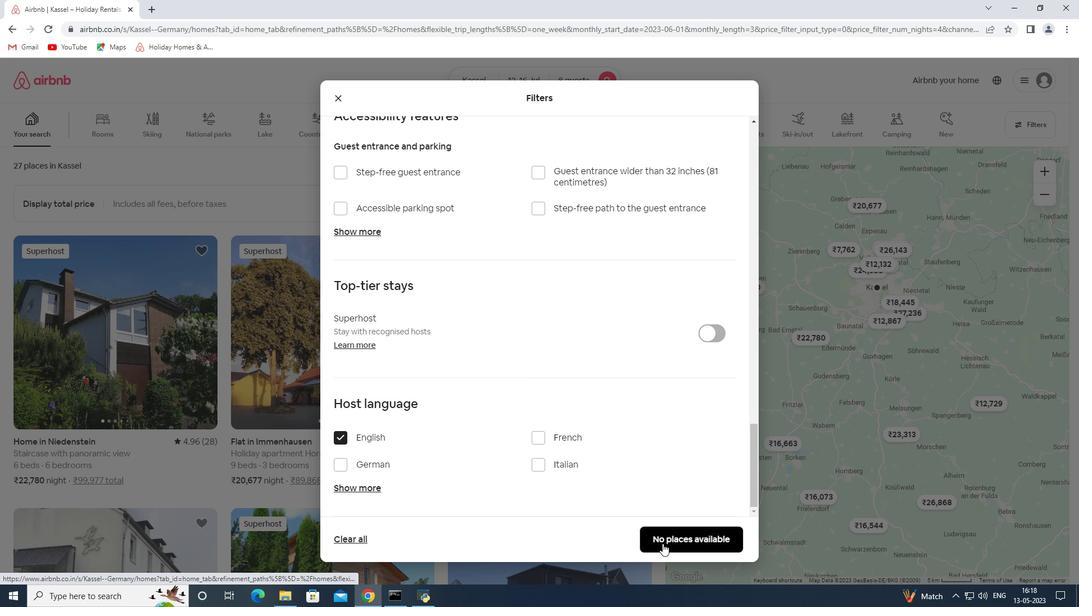 
